 Task: Look for space in Quevedo, Ecuador from 5th June, 2023 to 16th June, 2023 for 2 adults in price range Rs.7000 to Rs.15000. Place can be entire place with 1  bedroom having 1 bed and 1 bathroom. Property type can be house, flat, guest house, hotel. Booking option can be shelf check-in. Required host language is English.
Action: Mouse moved to (505, 114)
Screenshot: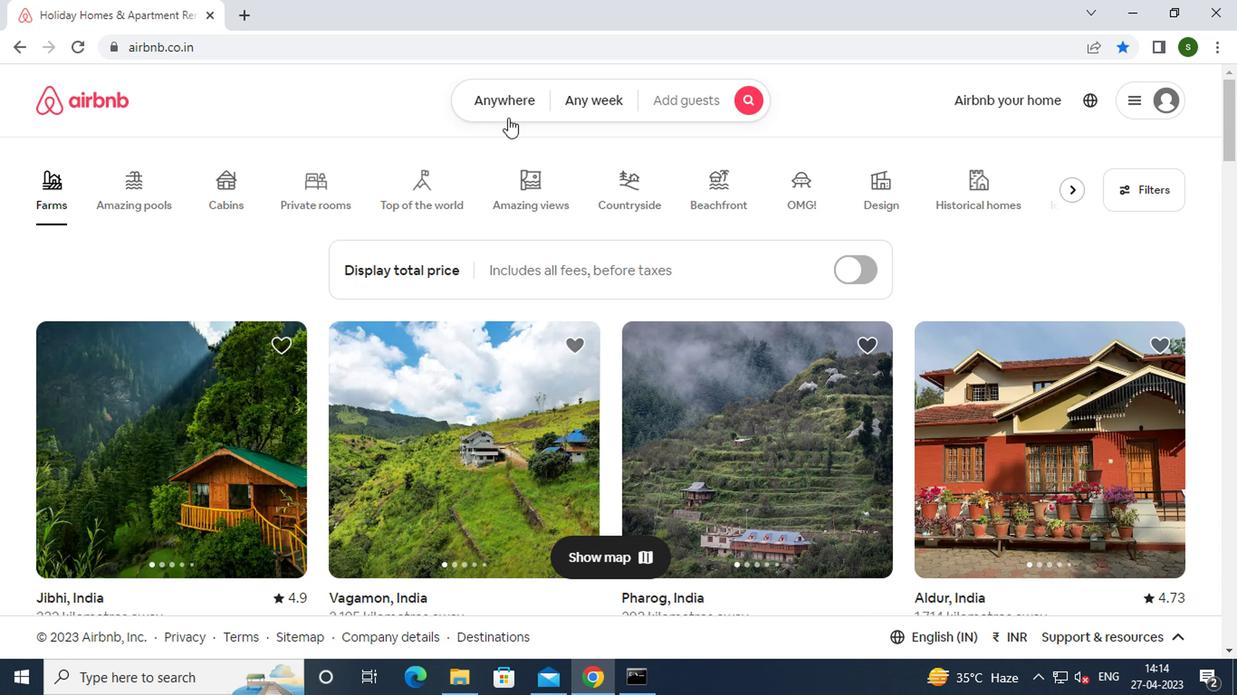 
Action: Mouse pressed left at (505, 114)
Screenshot: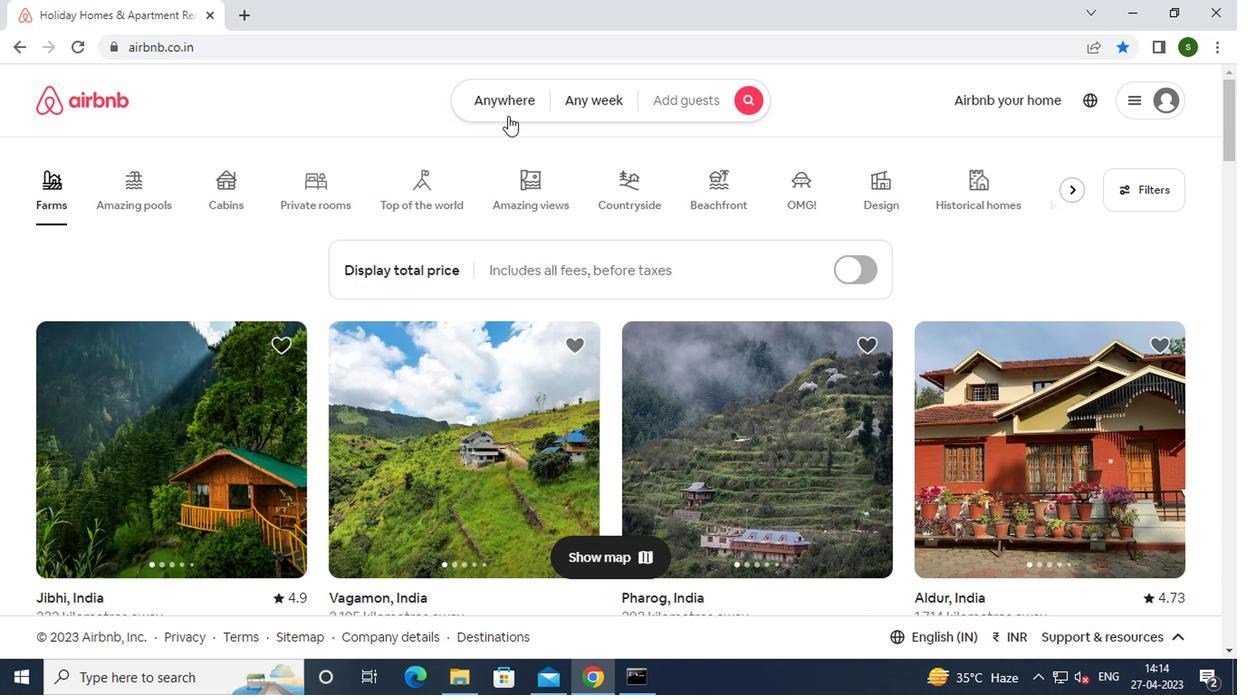 
Action: Mouse moved to (360, 181)
Screenshot: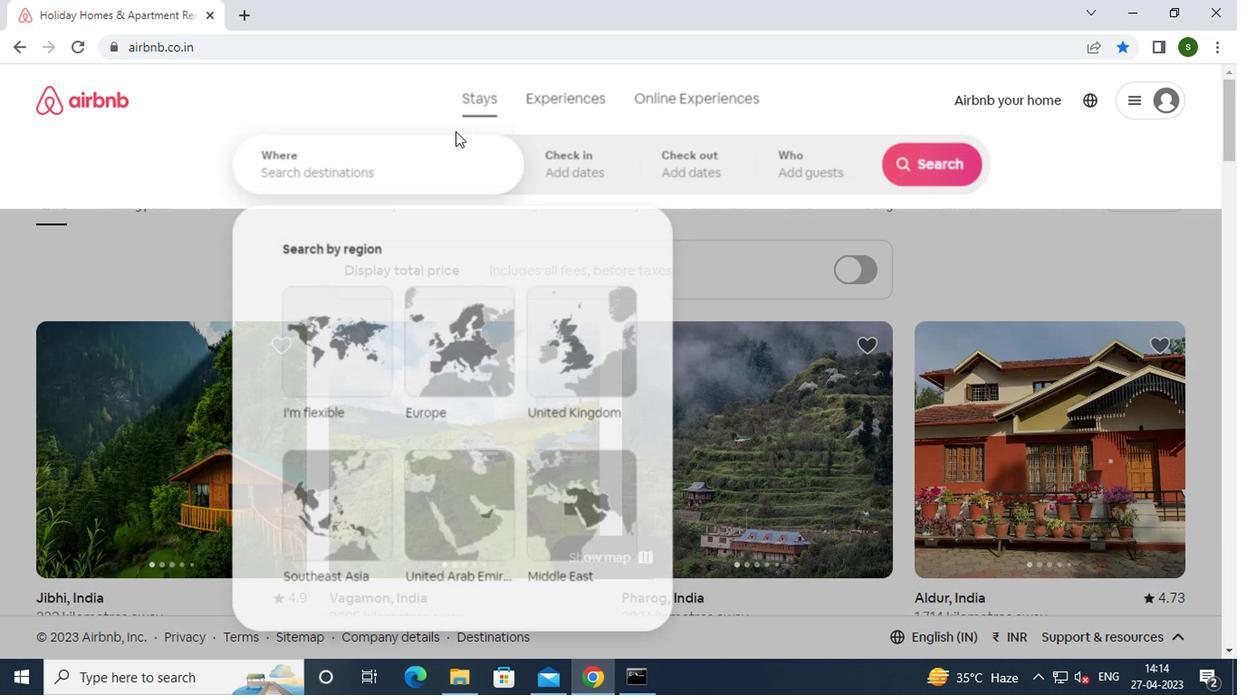 
Action: Mouse pressed left at (360, 181)
Screenshot: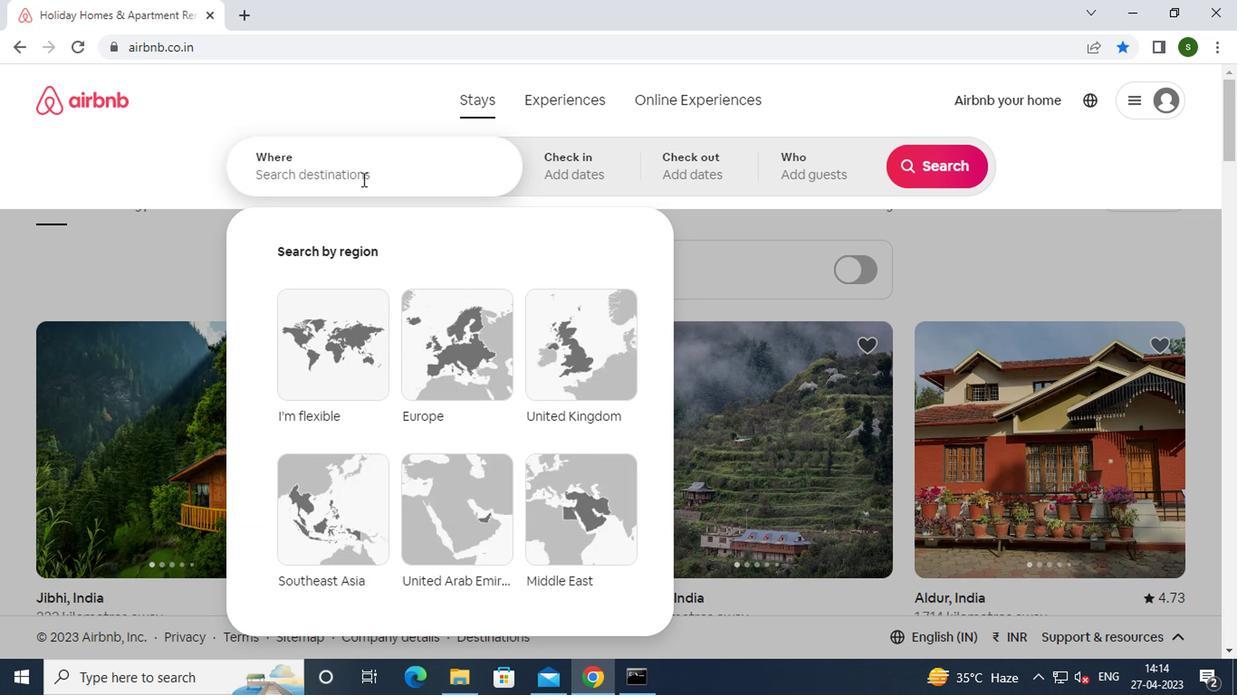 
Action: Key pressed q<Key.caps_lock>uevedo,<Key.space><Key.caps_lock>e<Key.caps_lock>cuador<Key.enter>
Screenshot: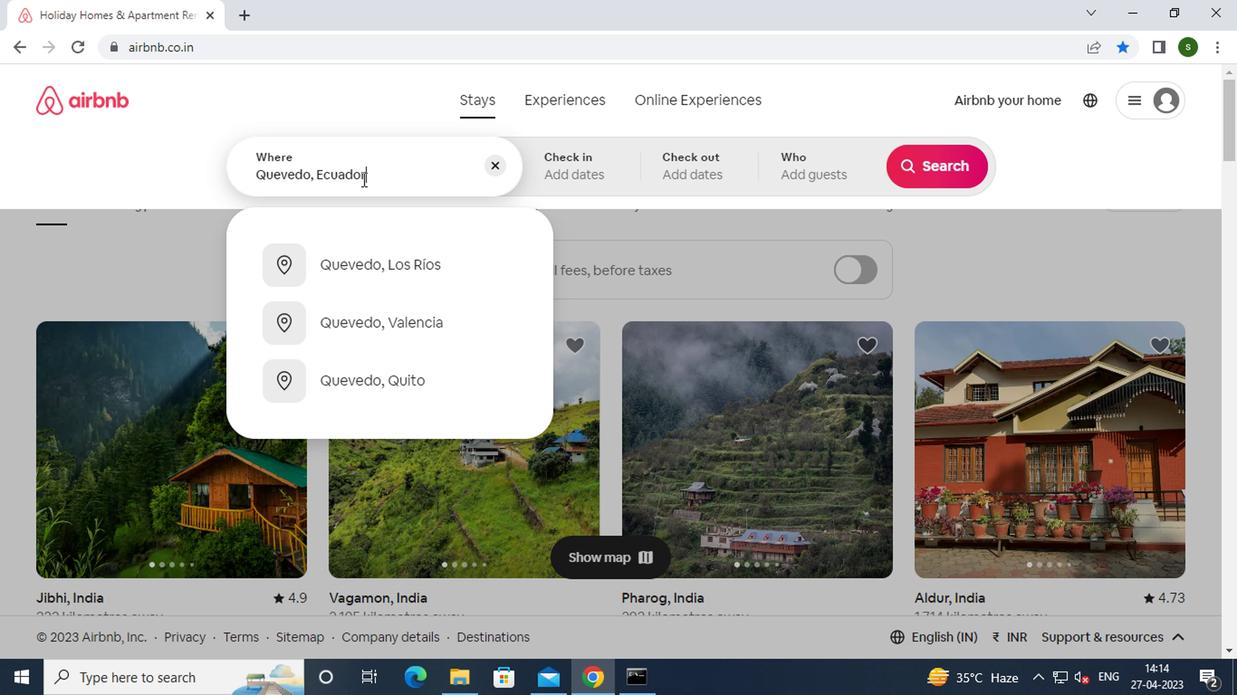 
Action: Mouse moved to (913, 319)
Screenshot: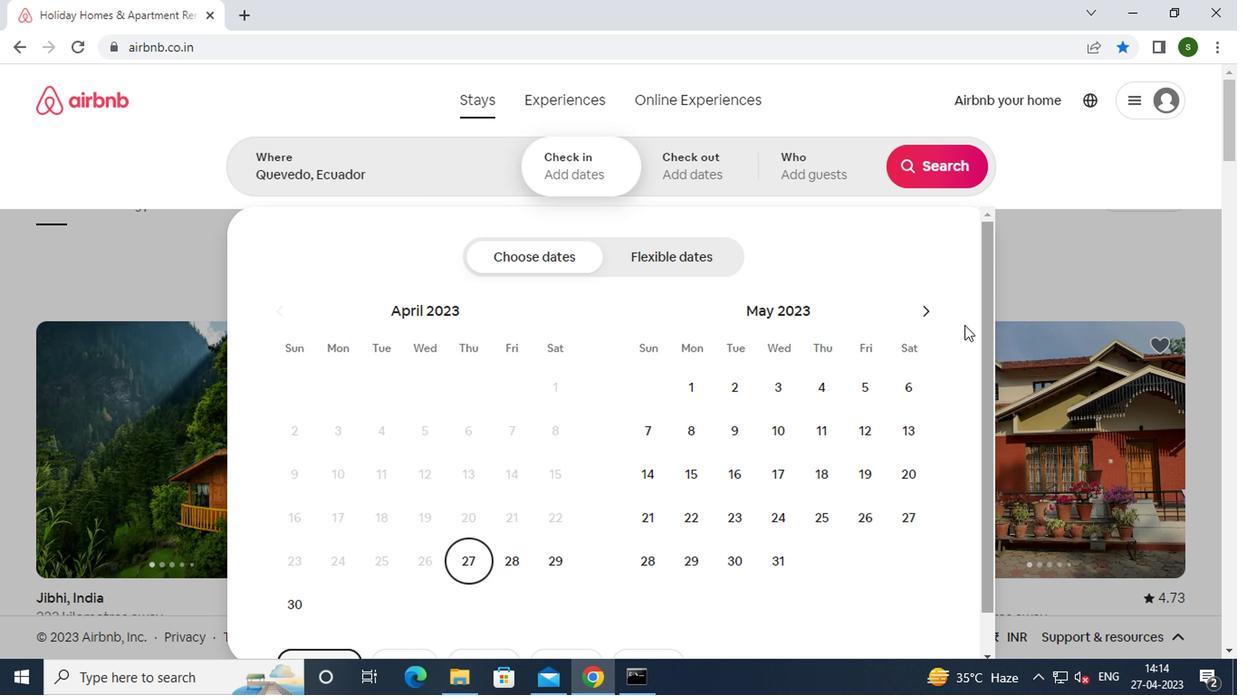 
Action: Mouse pressed left at (913, 319)
Screenshot: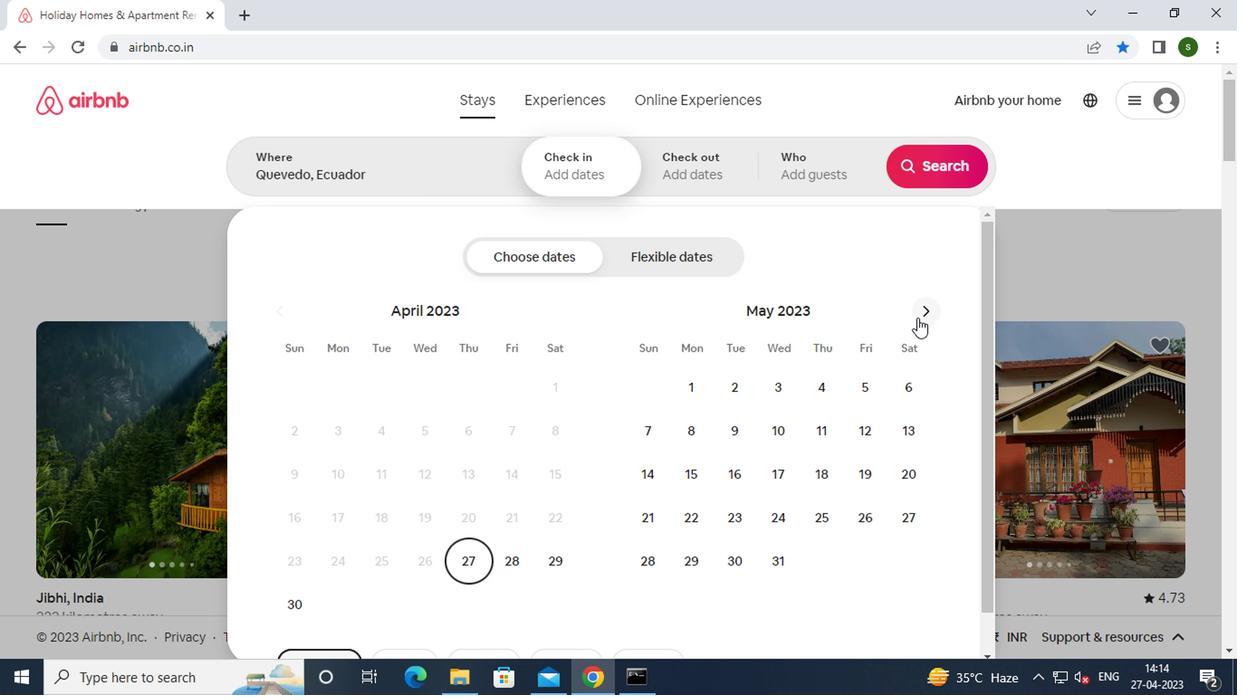 
Action: Mouse moved to (688, 433)
Screenshot: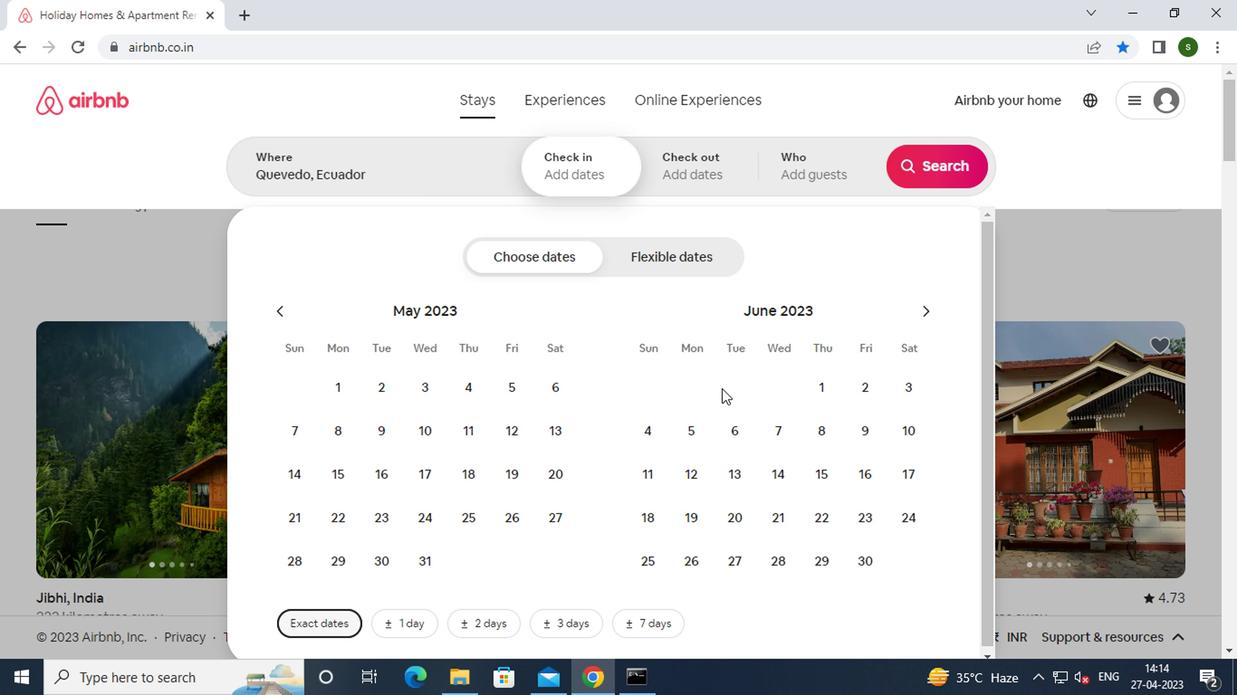 
Action: Mouse pressed left at (688, 433)
Screenshot: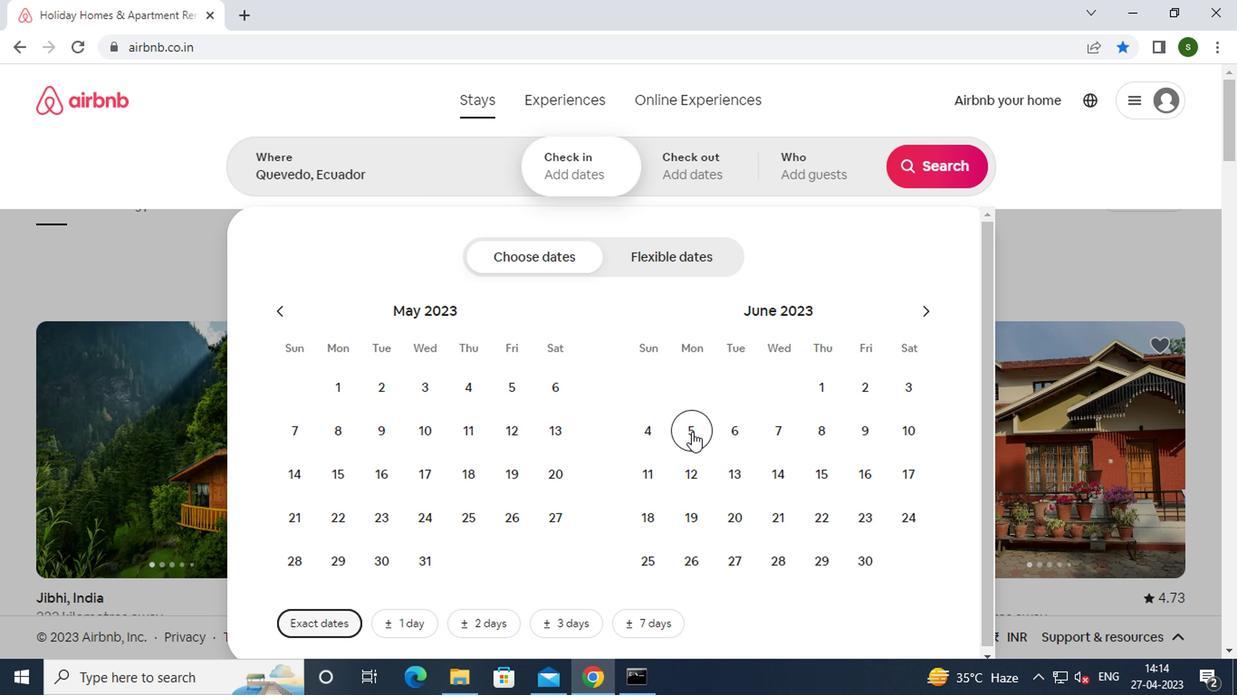 
Action: Mouse moved to (869, 474)
Screenshot: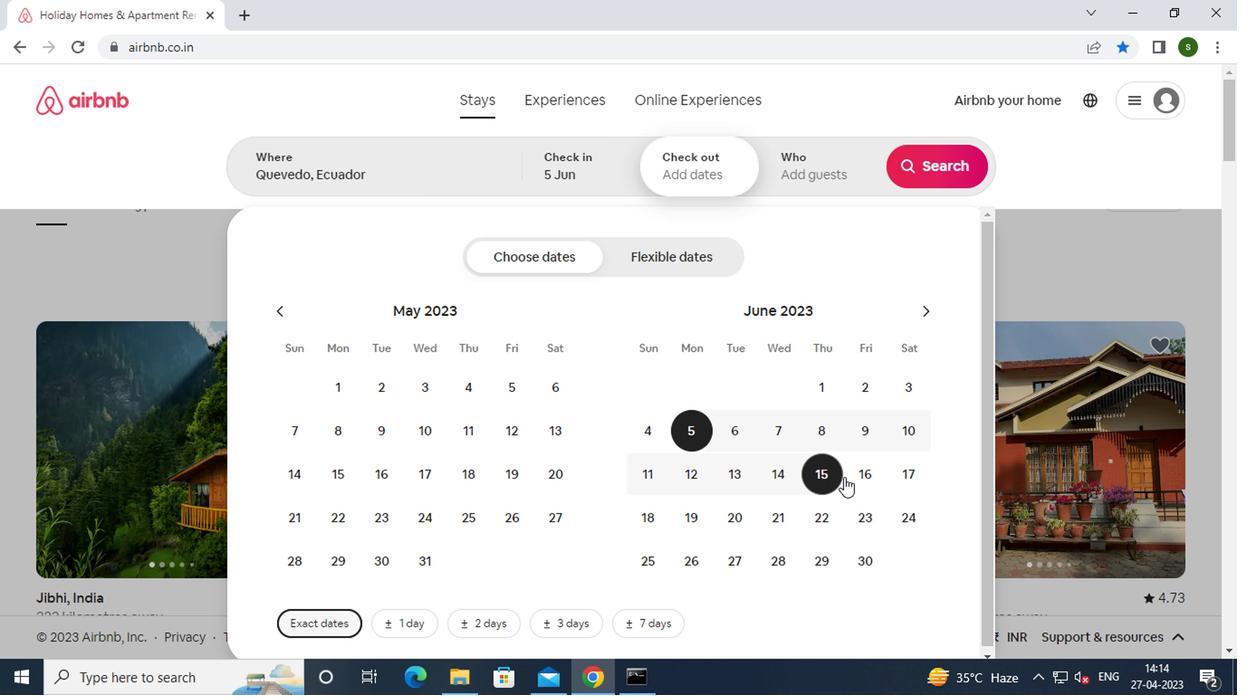 
Action: Mouse pressed left at (869, 474)
Screenshot: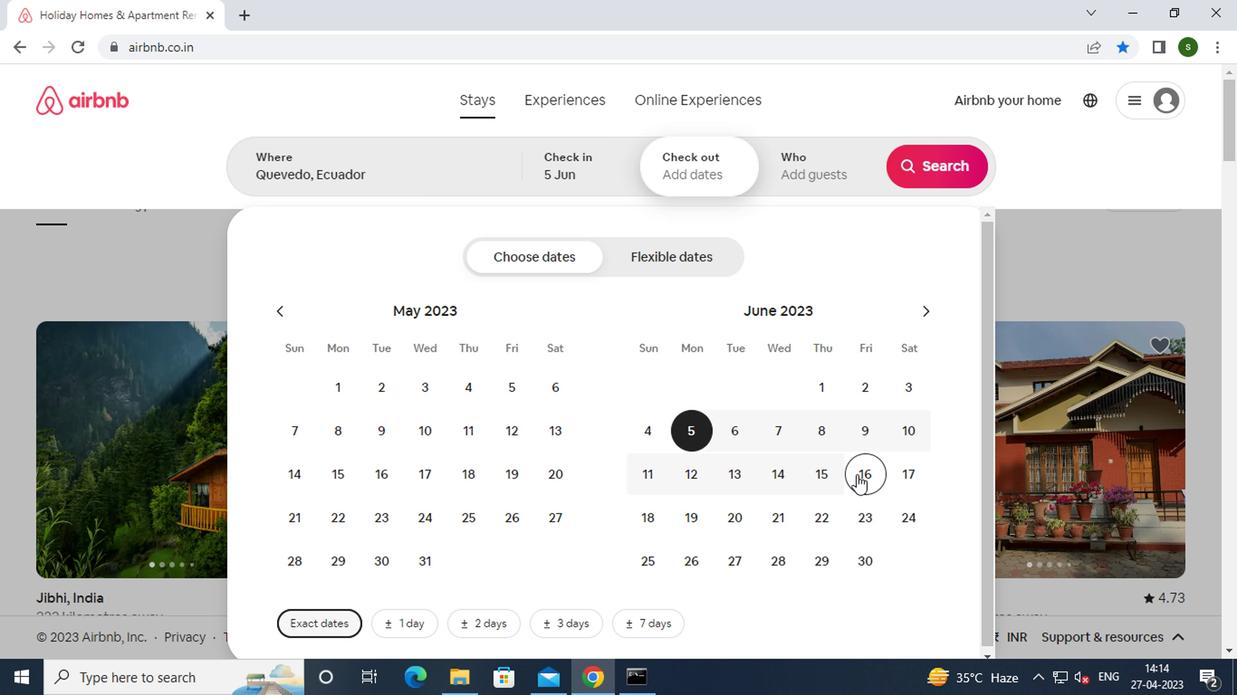 
Action: Mouse moved to (816, 170)
Screenshot: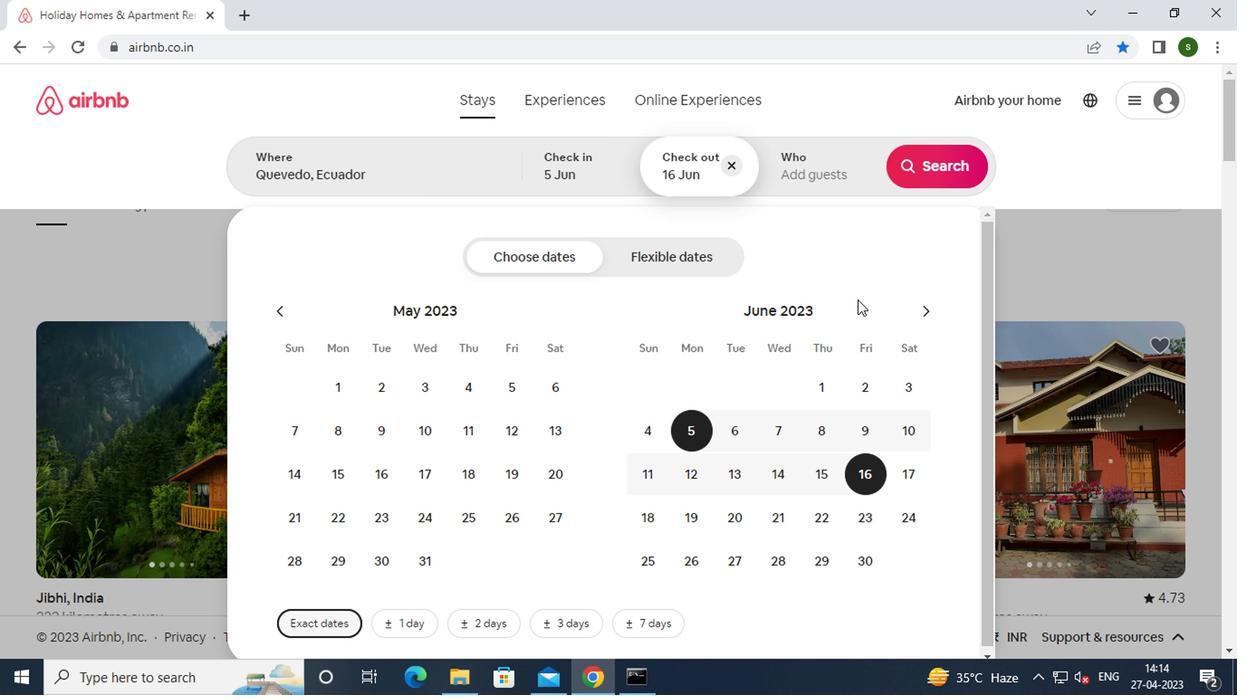
Action: Mouse pressed left at (816, 170)
Screenshot: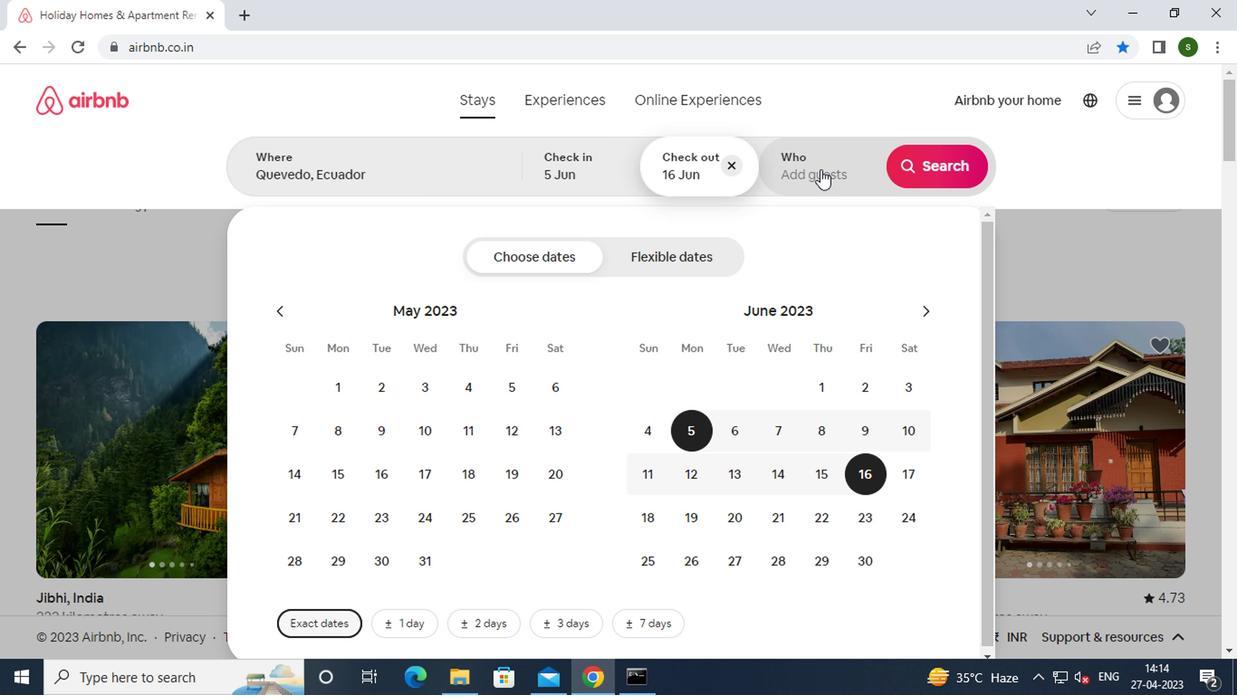 
Action: Mouse moved to (936, 261)
Screenshot: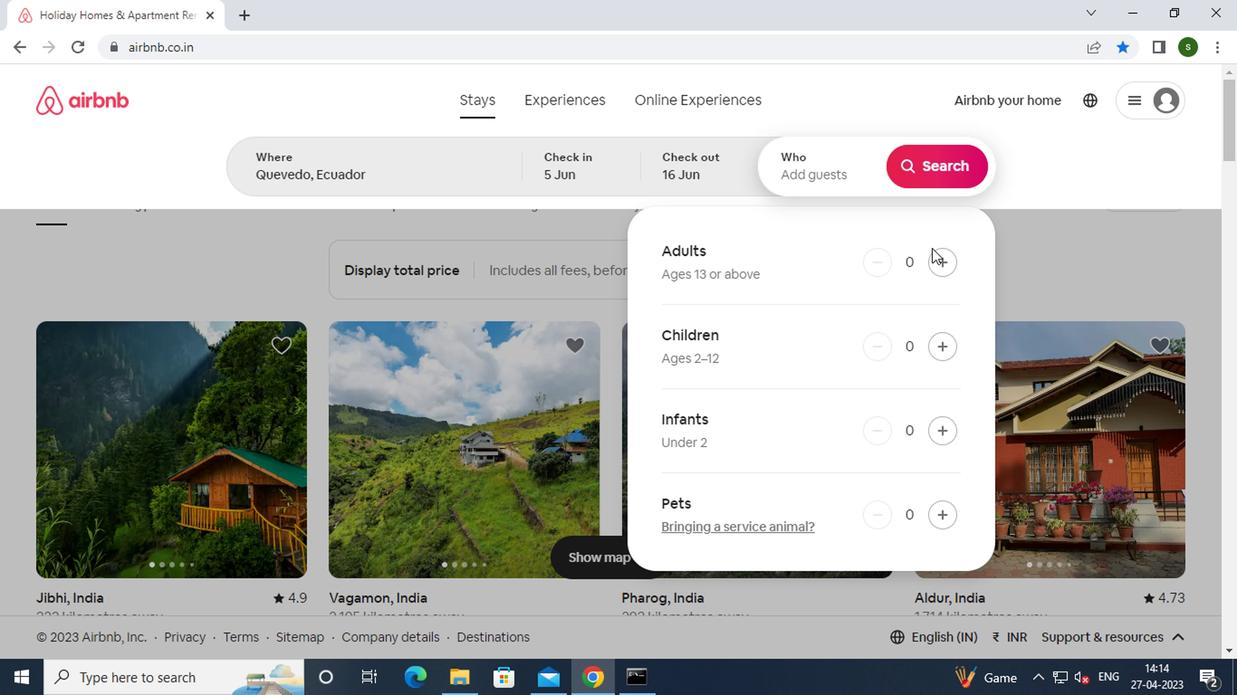 
Action: Mouse pressed left at (936, 261)
Screenshot: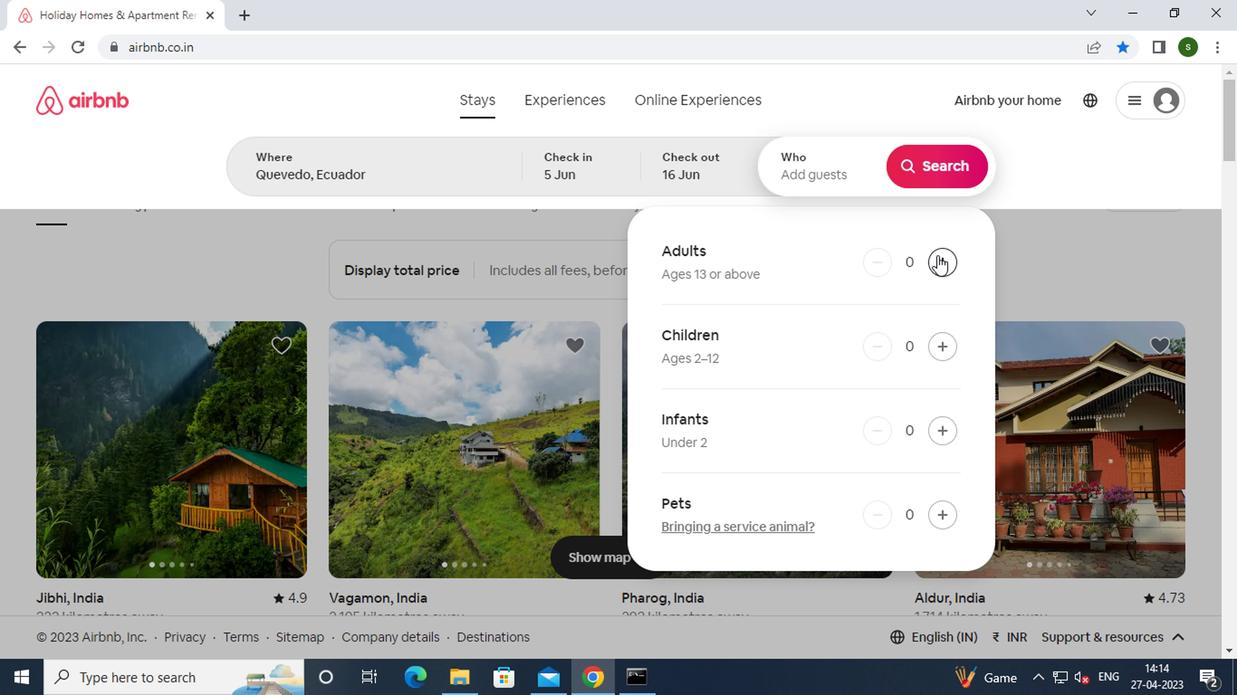 
Action: Mouse pressed left at (936, 261)
Screenshot: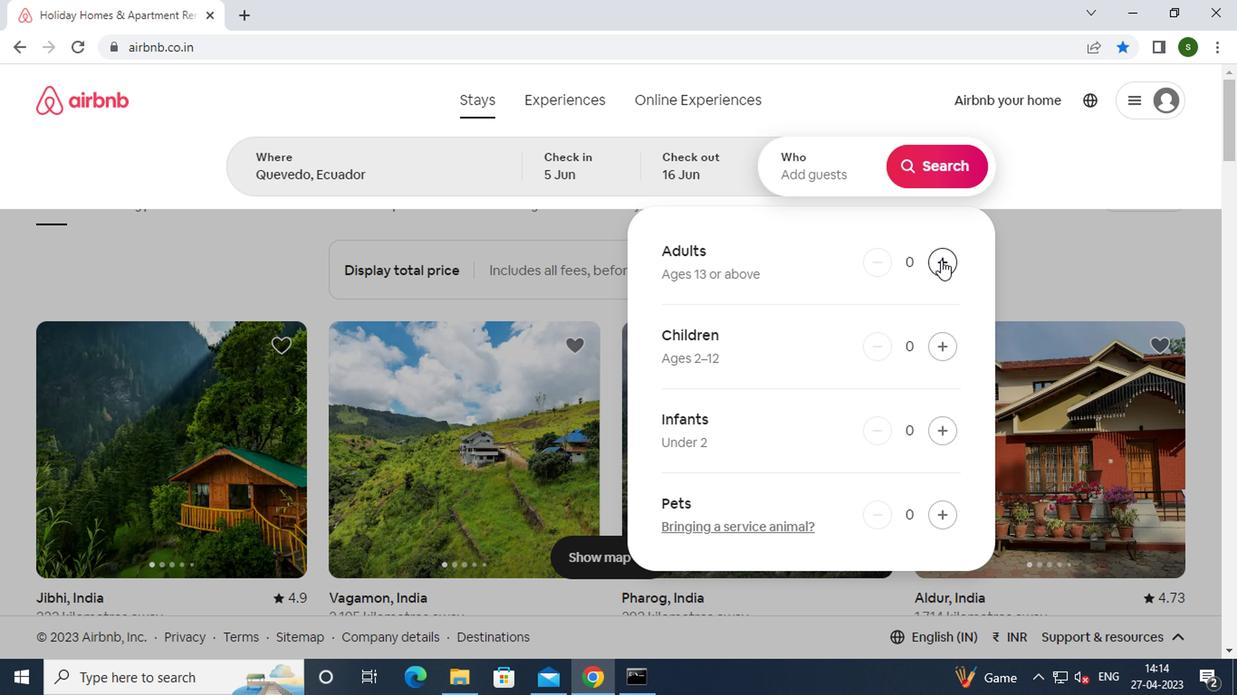
Action: Mouse moved to (931, 170)
Screenshot: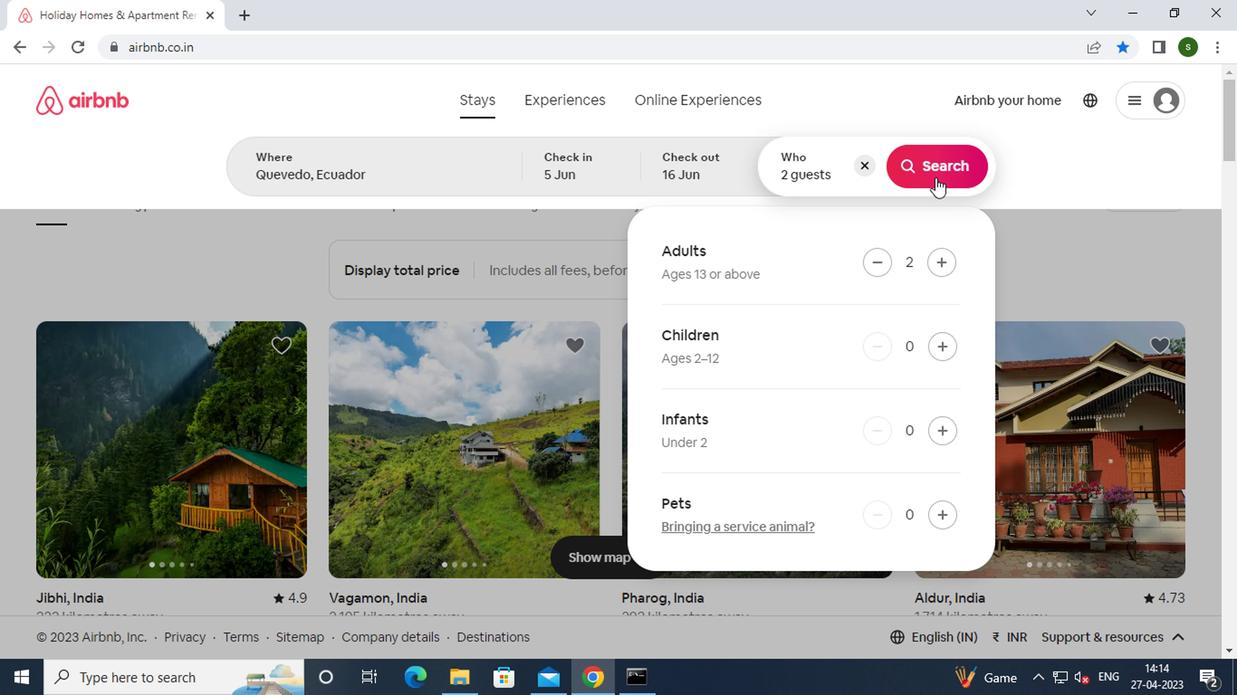 
Action: Mouse pressed left at (931, 170)
Screenshot: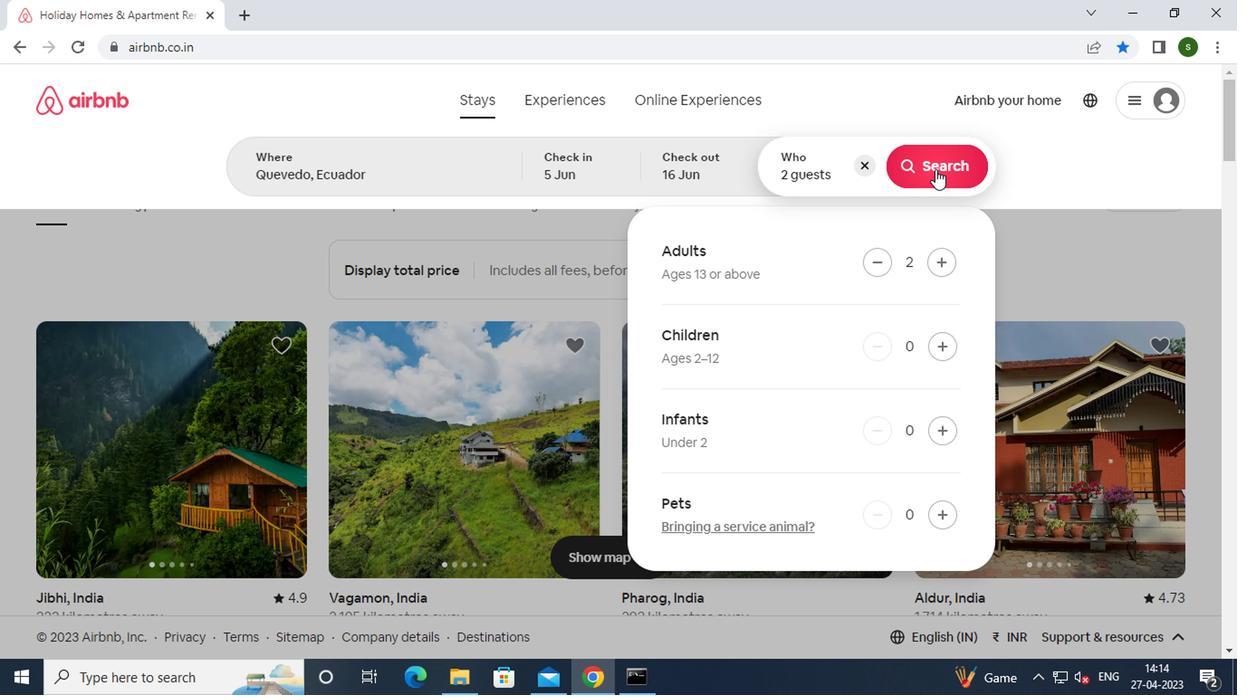 
Action: Mouse moved to (1137, 170)
Screenshot: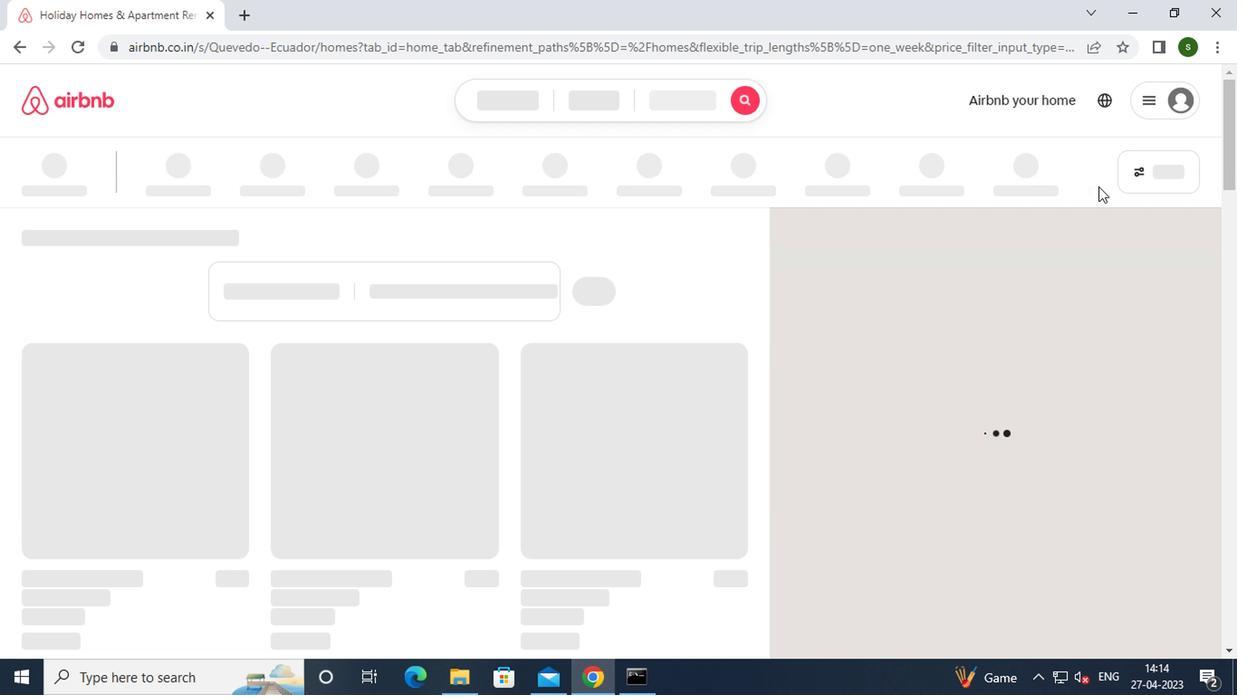 
Action: Mouse pressed left at (1137, 170)
Screenshot: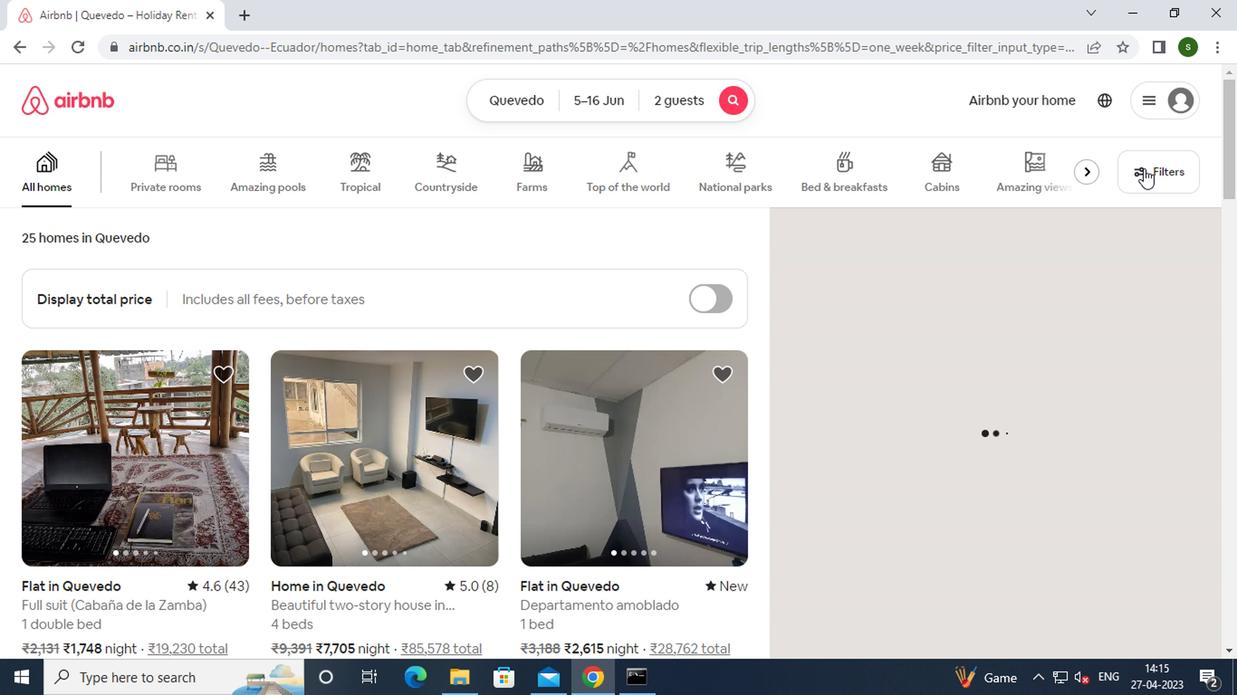 
Action: Mouse moved to (526, 402)
Screenshot: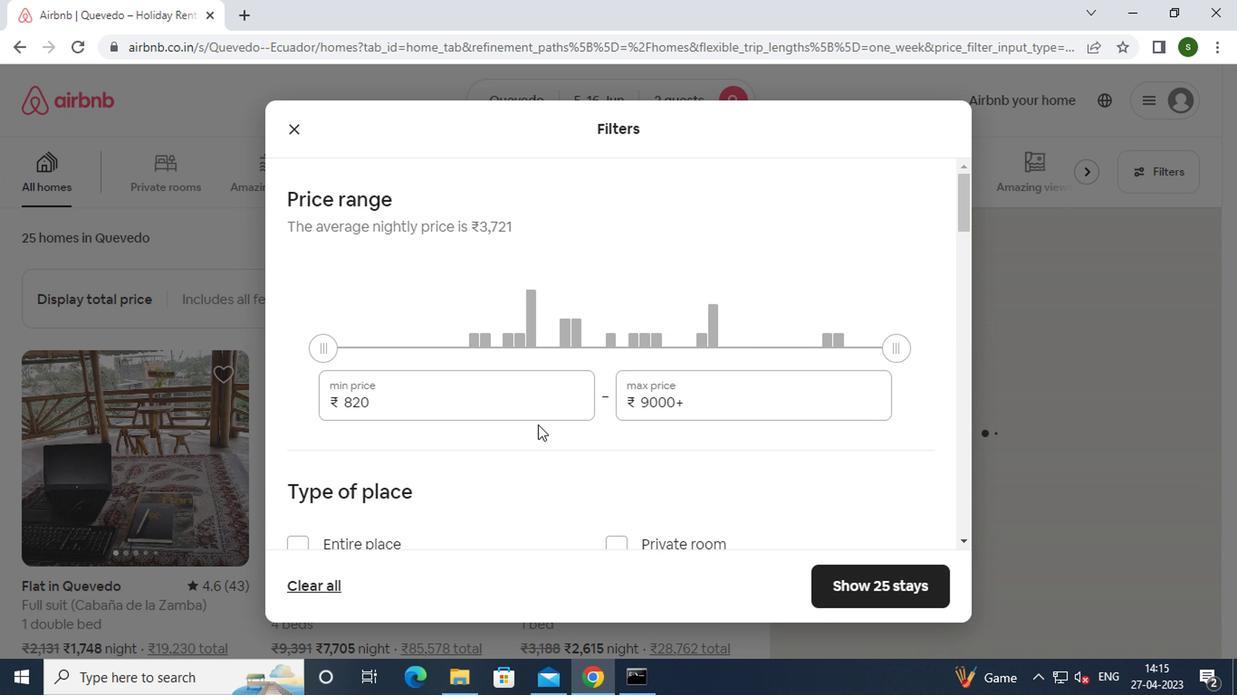 
Action: Mouse pressed left at (526, 402)
Screenshot: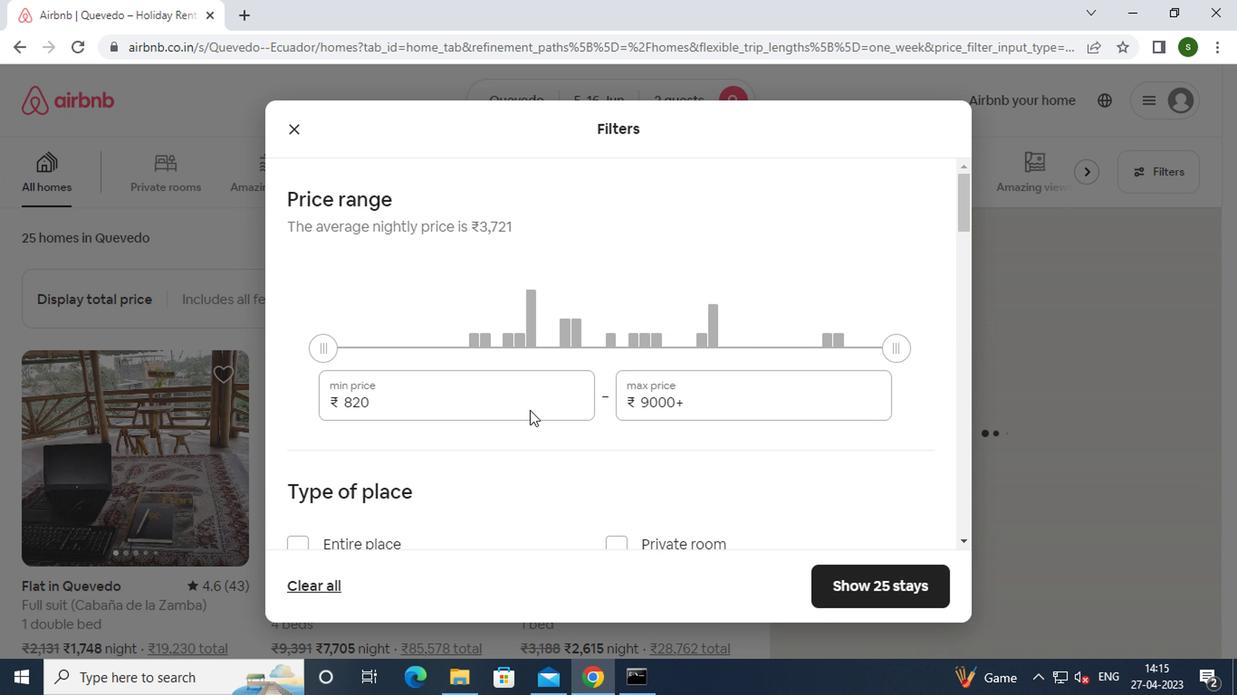 
Action: Key pressed <Key.backspace><Key.backspace><Key.backspace><Key.backspace>7000
Screenshot: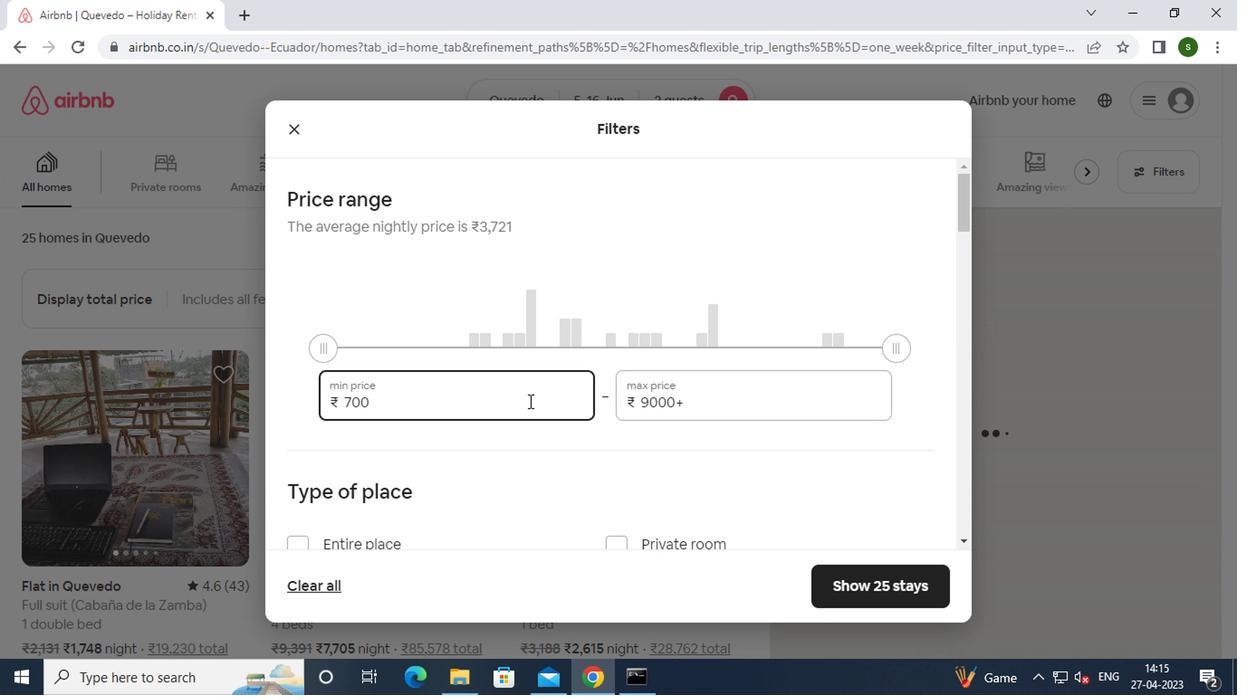 
Action: Mouse moved to (689, 400)
Screenshot: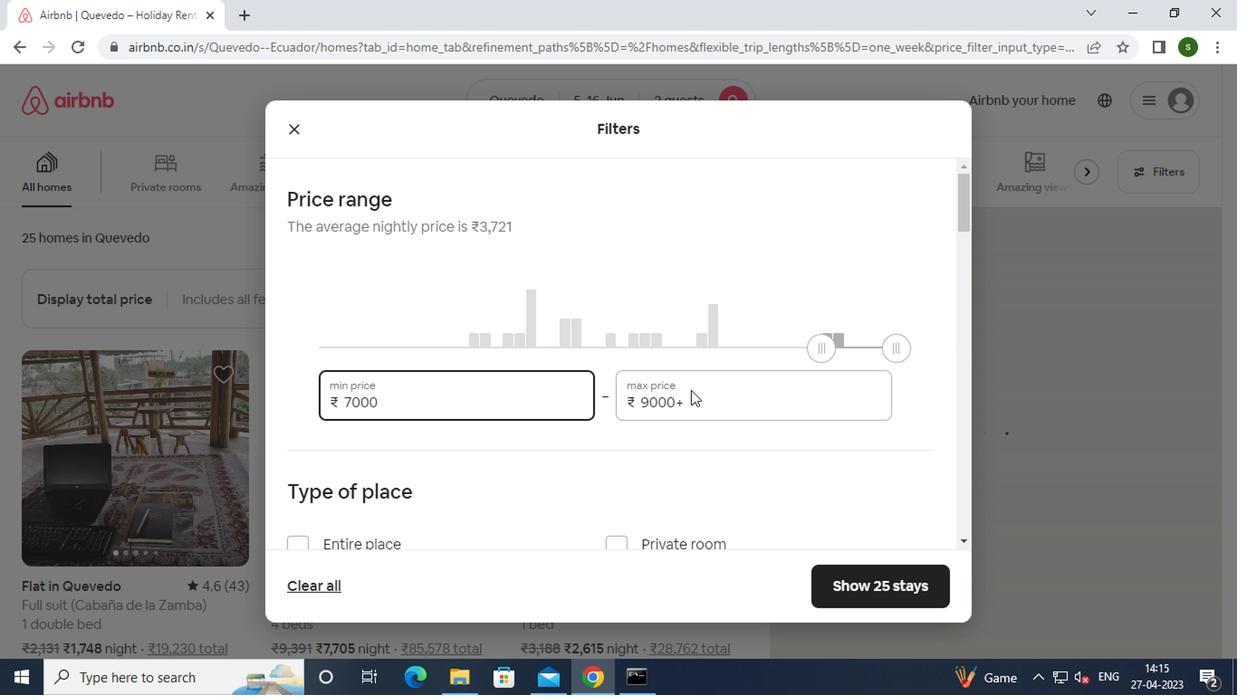 
Action: Mouse pressed left at (689, 400)
Screenshot: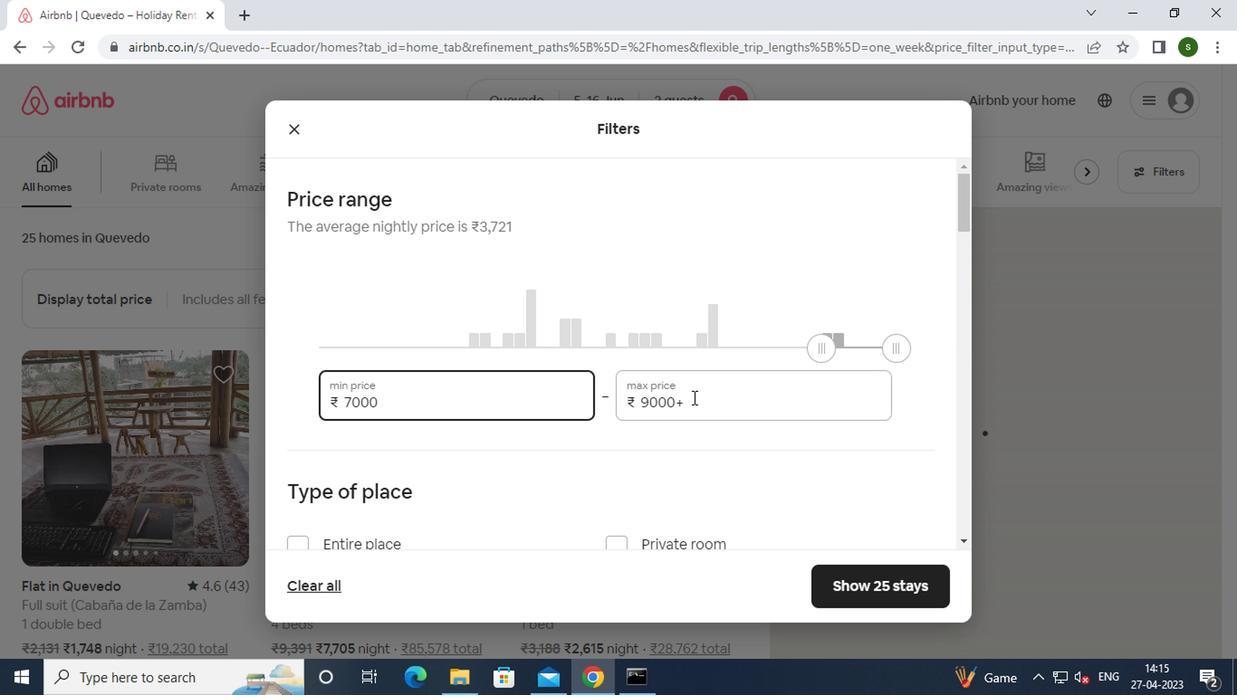 
Action: Key pressed <Key.backspace><Key.backspace><Key.backspace><Key.backspace><Key.backspace><Key.backspace><Key.backspace><Key.backspace><Key.backspace><Key.backspace>15000
Screenshot: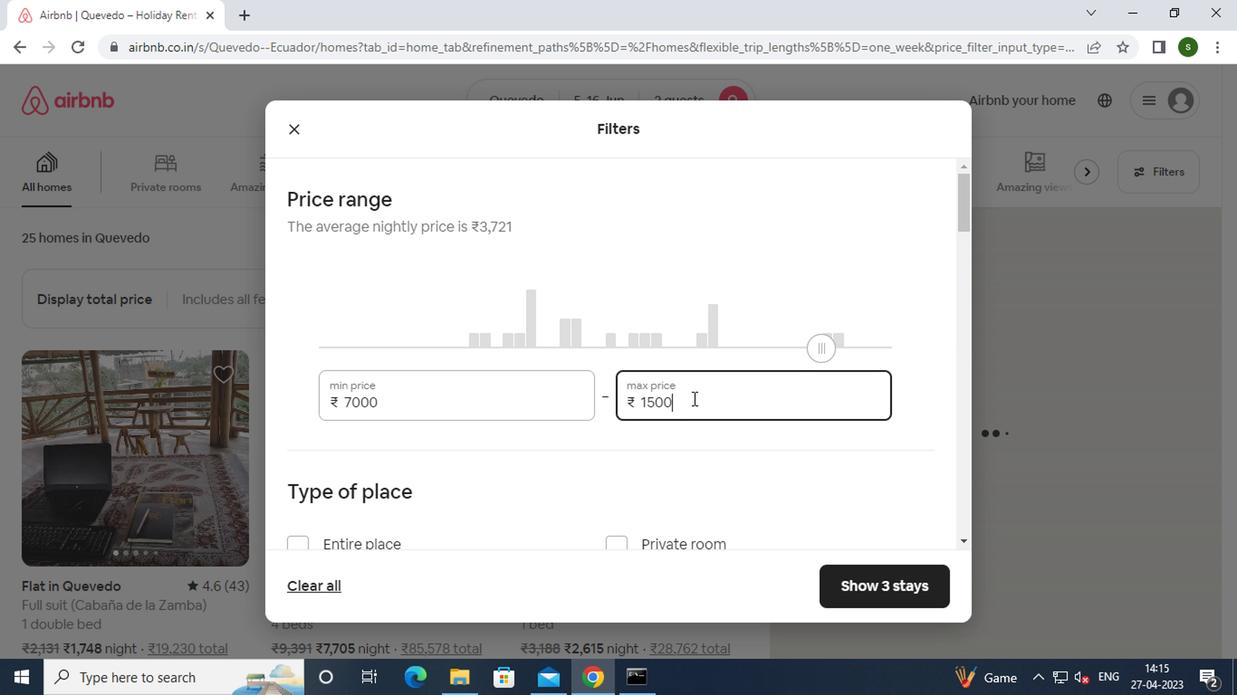 
Action: Mouse moved to (458, 481)
Screenshot: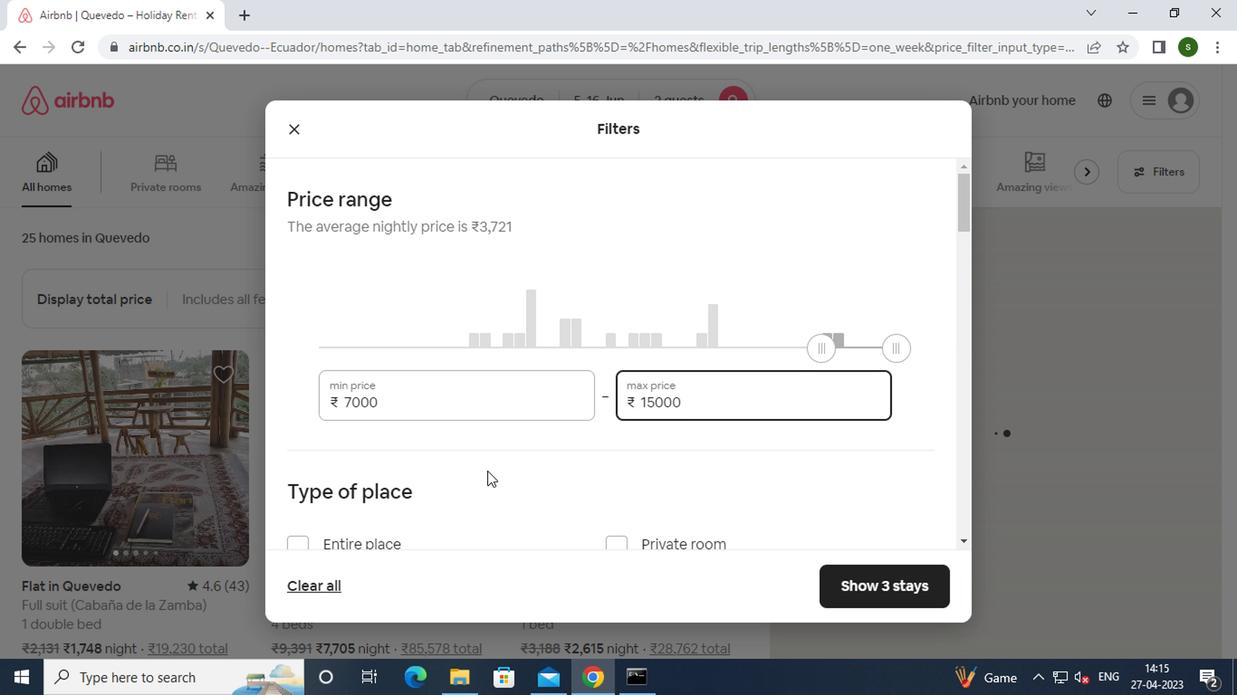 
Action: Mouse scrolled (458, 481) with delta (0, 0)
Screenshot: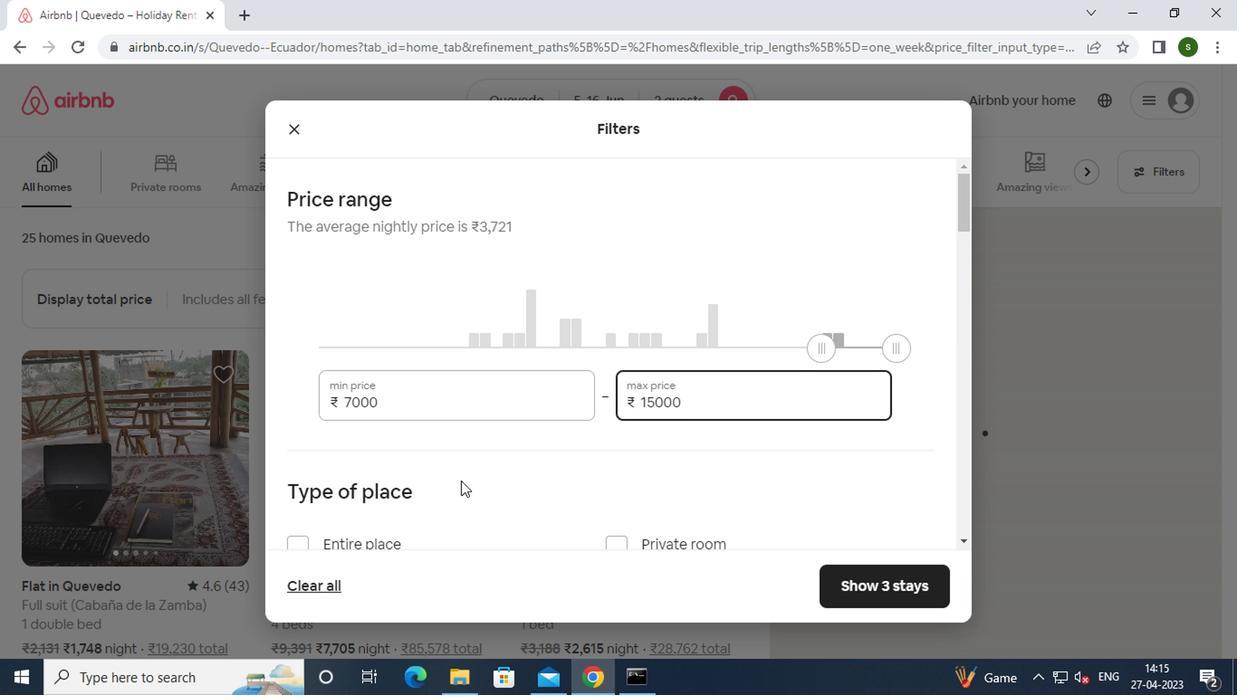 
Action: Mouse moved to (357, 468)
Screenshot: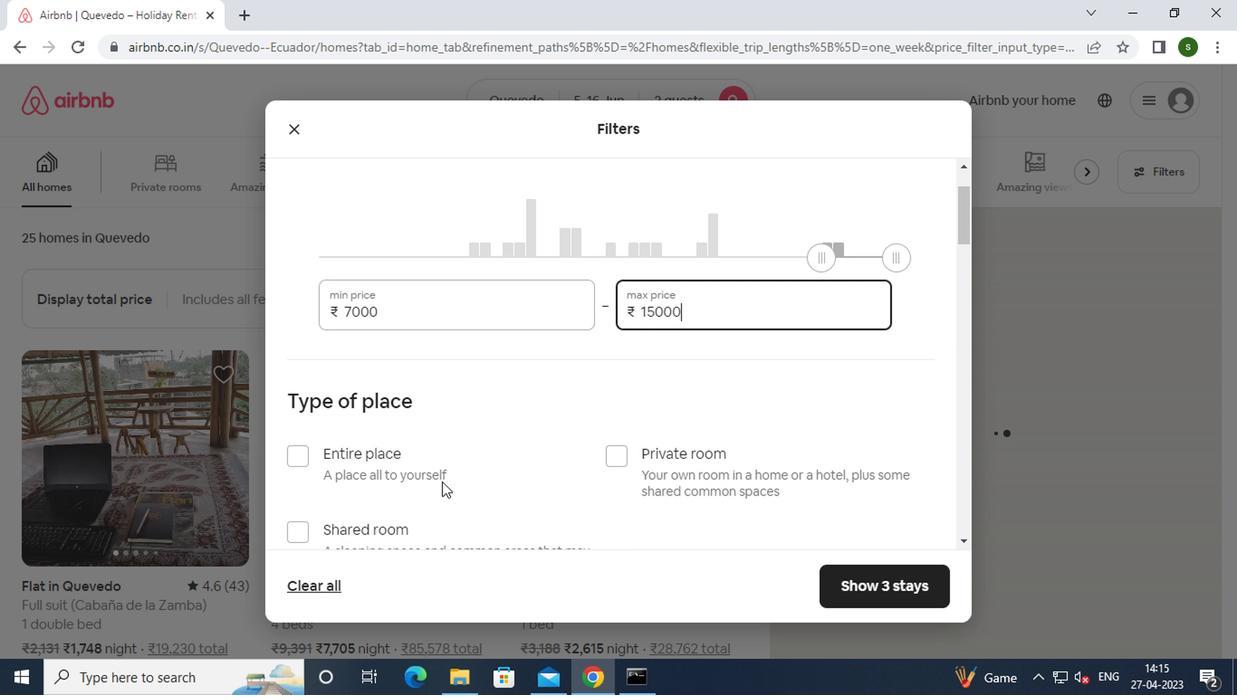 
Action: Mouse pressed left at (357, 468)
Screenshot: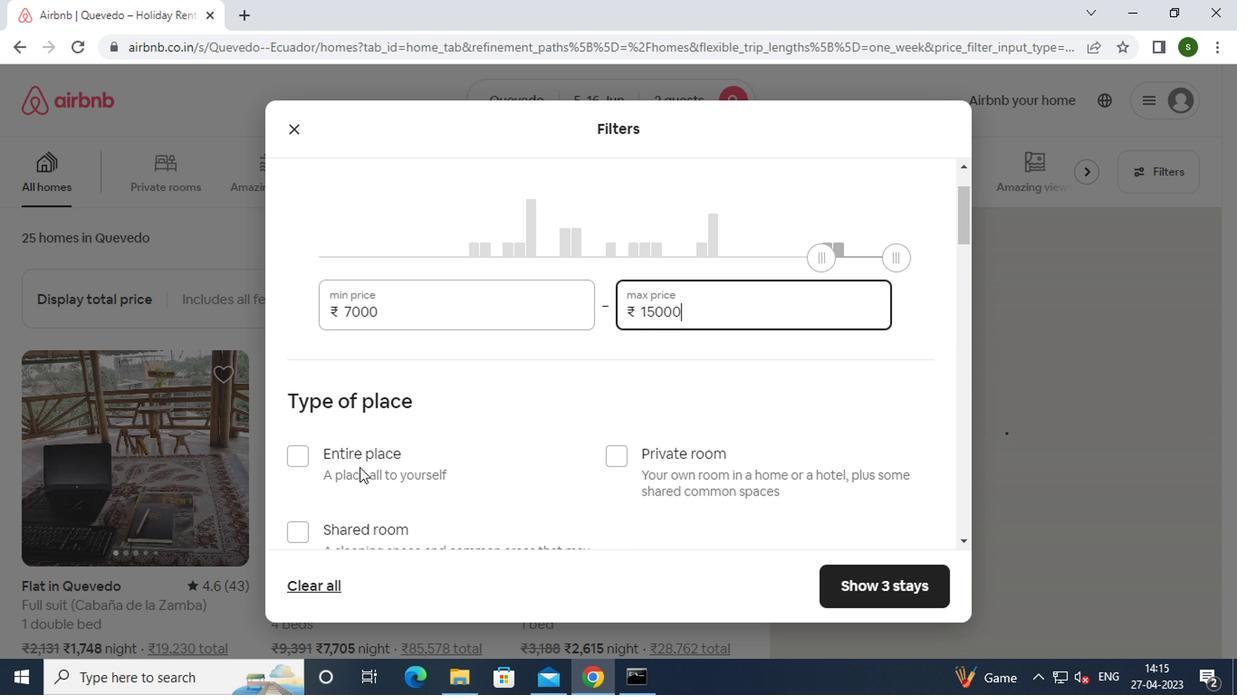 
Action: Mouse scrolled (357, 467) with delta (0, 0)
Screenshot: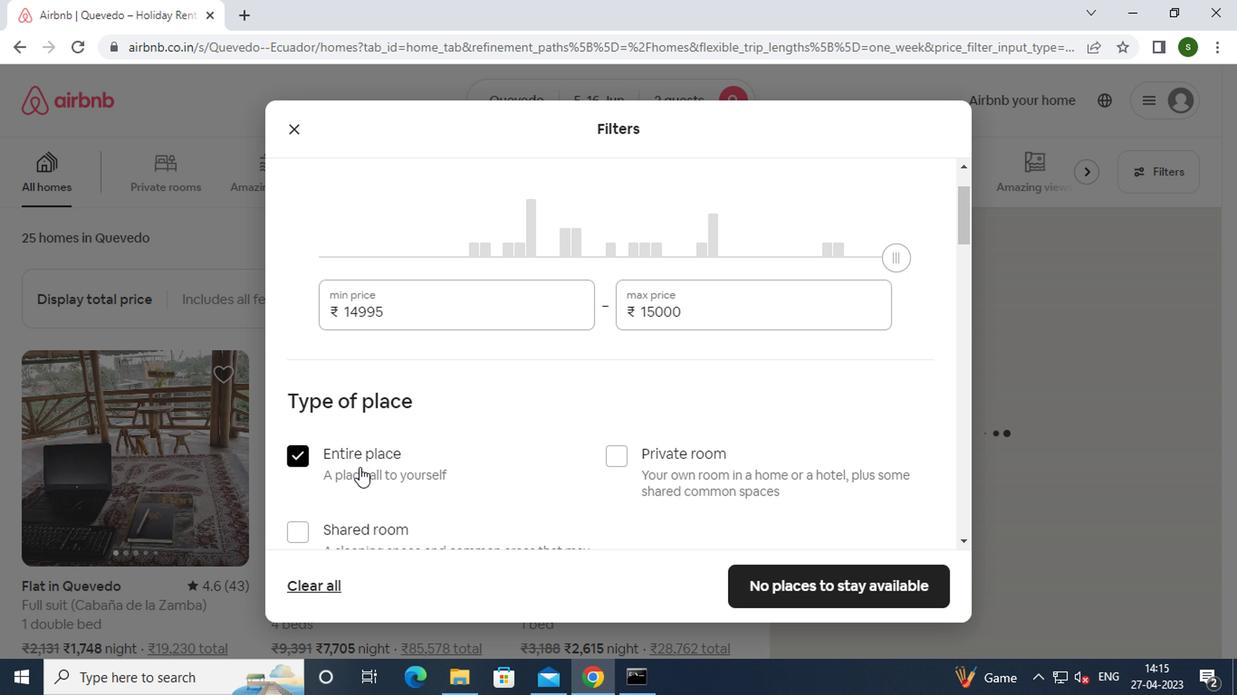 
Action: Mouse scrolled (357, 467) with delta (0, 0)
Screenshot: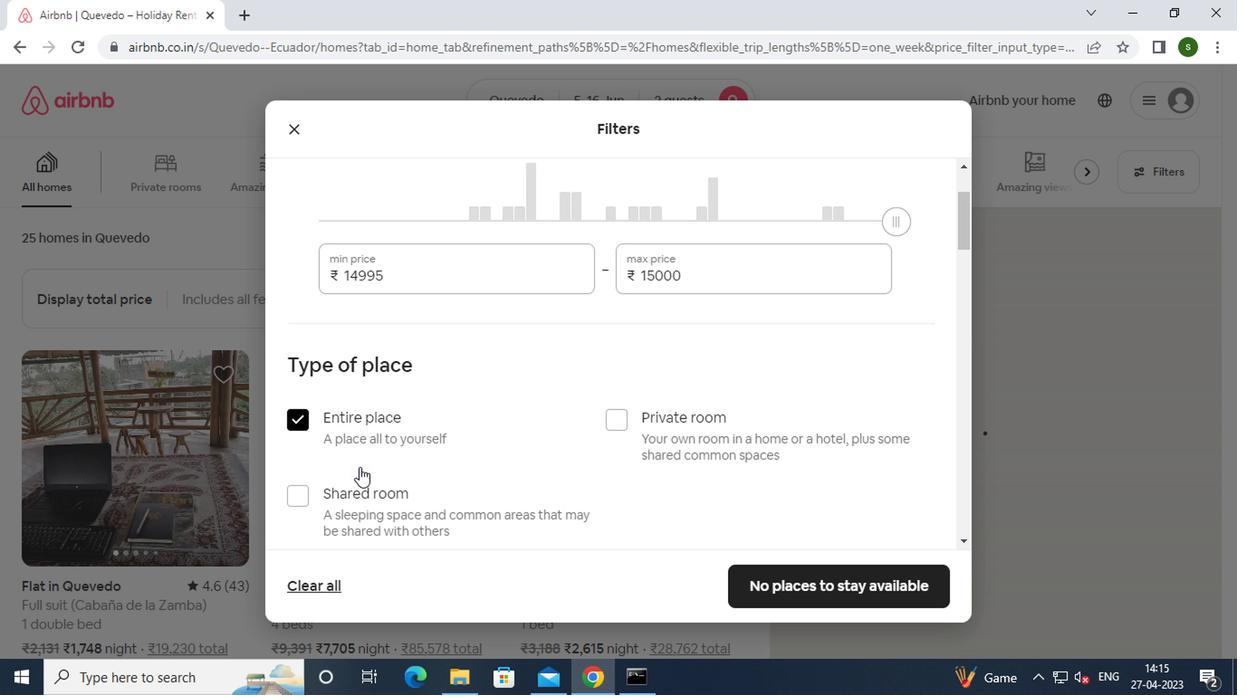 
Action: Mouse scrolled (357, 467) with delta (0, 0)
Screenshot: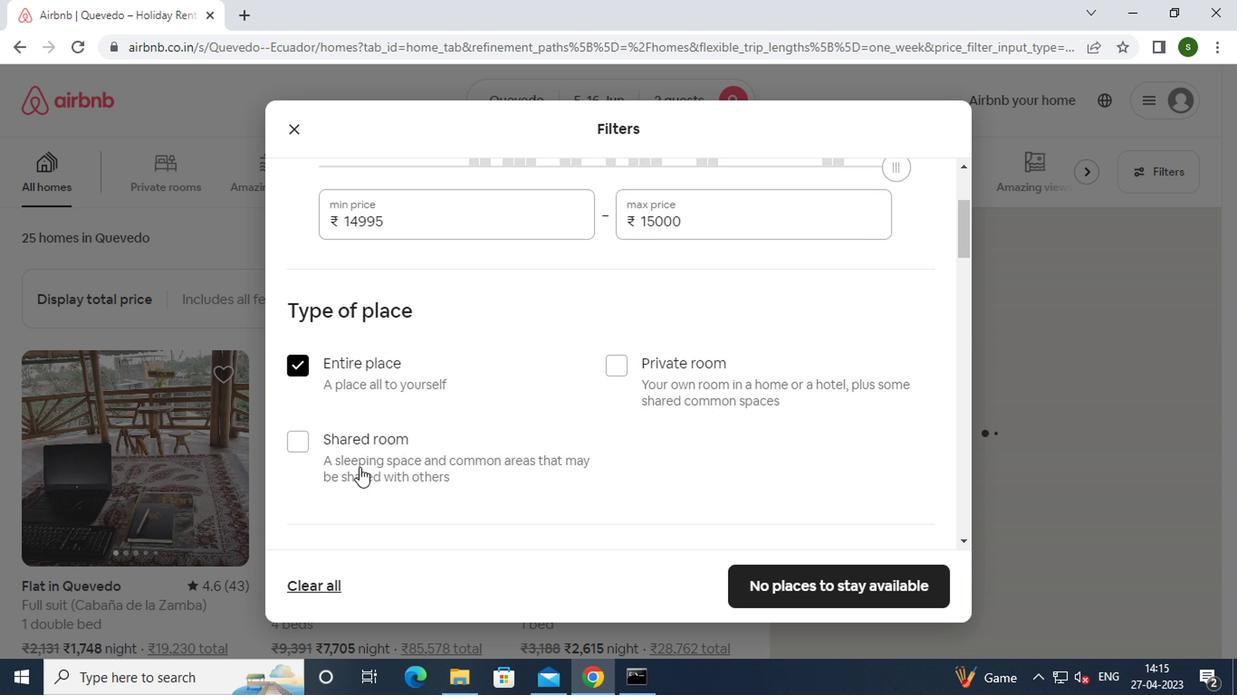 
Action: Mouse scrolled (357, 467) with delta (0, 0)
Screenshot: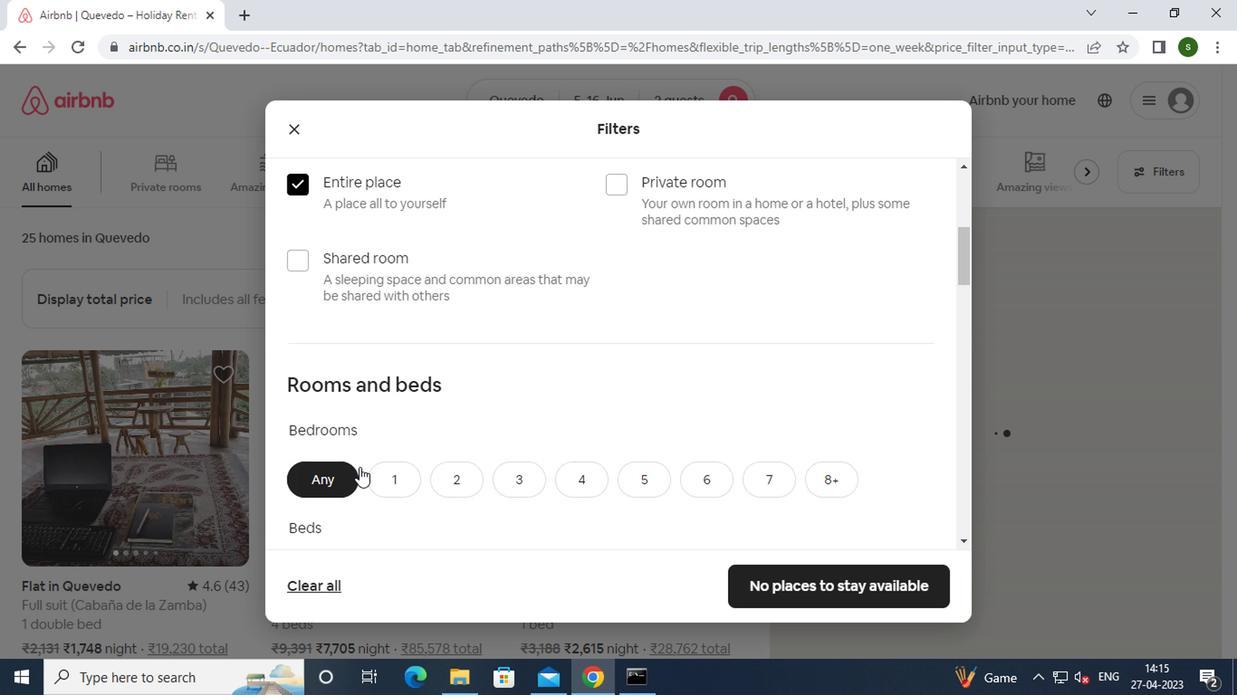 
Action: Mouse scrolled (357, 467) with delta (0, 0)
Screenshot: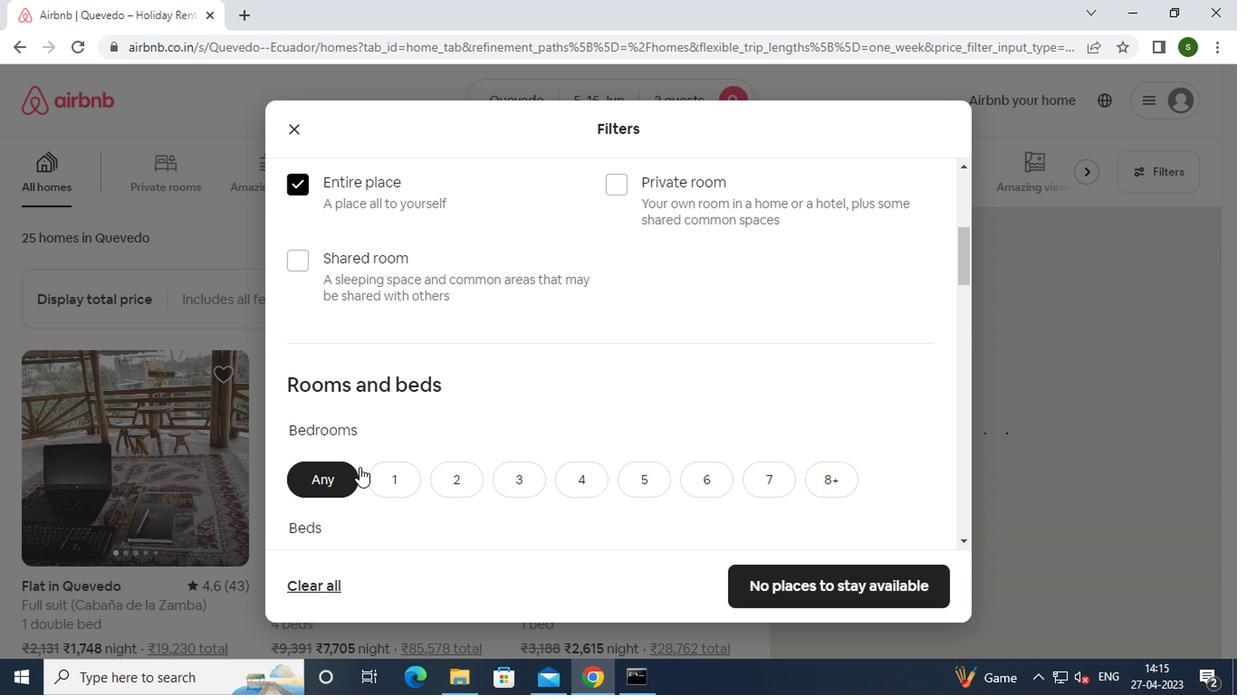 
Action: Mouse scrolled (357, 467) with delta (0, 0)
Screenshot: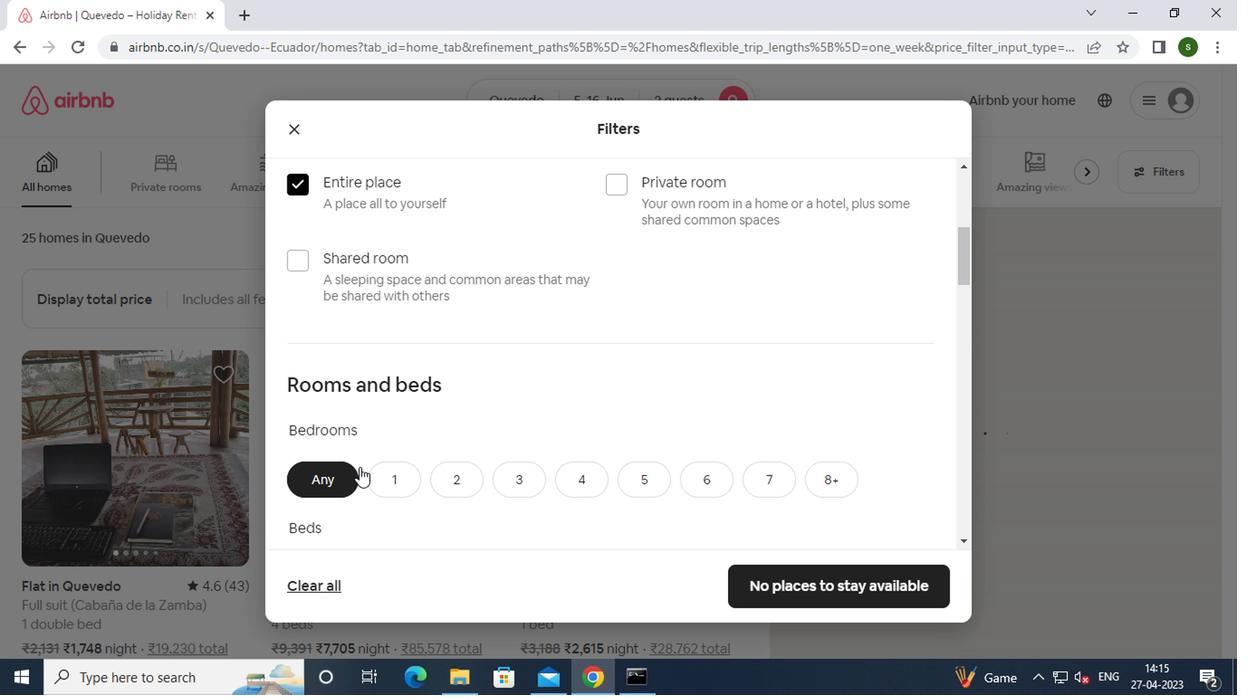 
Action: Mouse moved to (394, 215)
Screenshot: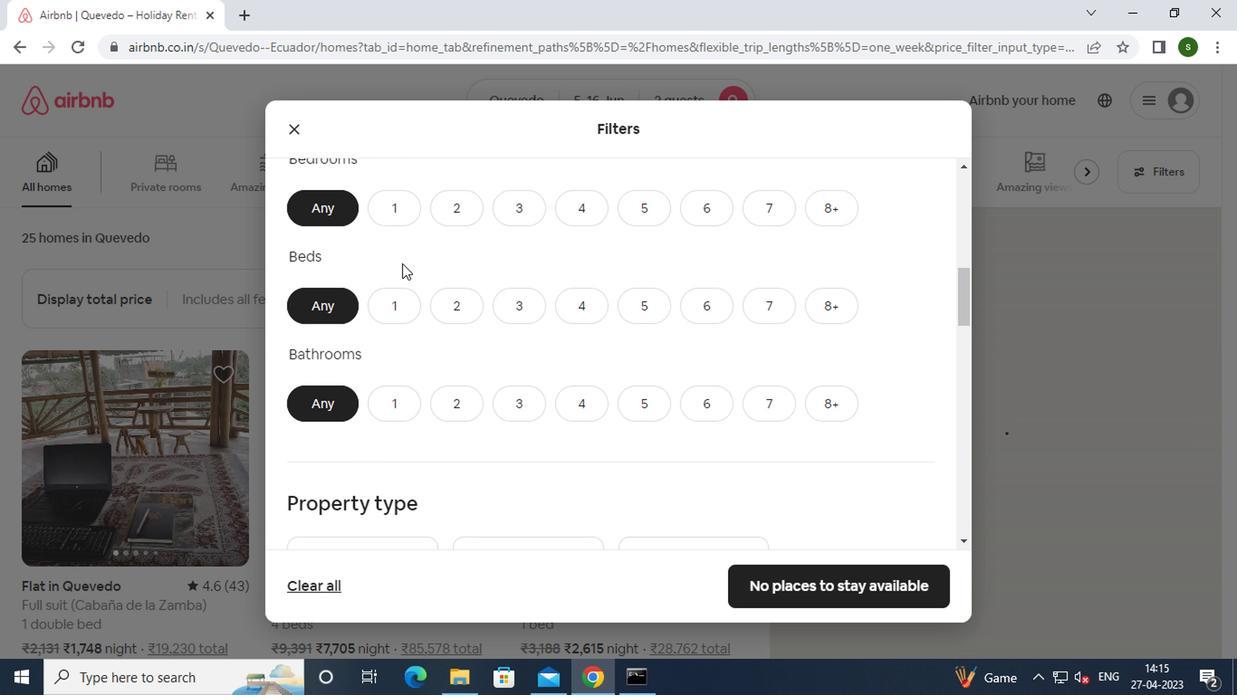 
Action: Mouse pressed left at (394, 215)
Screenshot: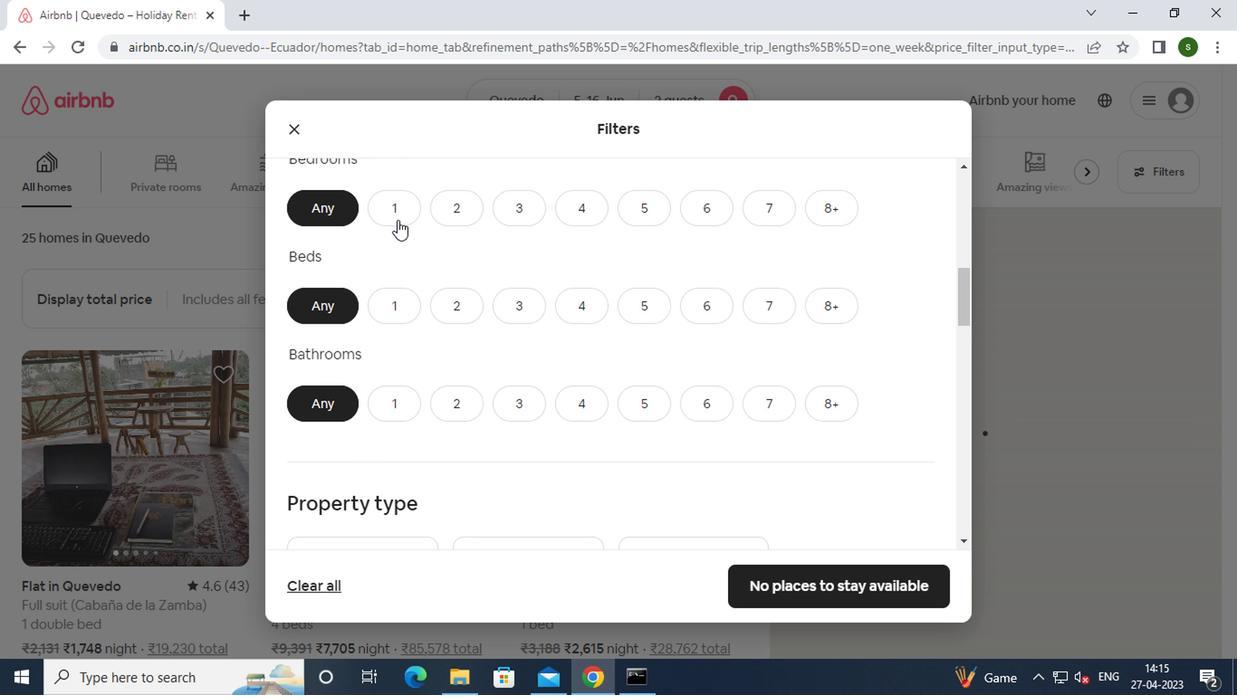 
Action: Mouse moved to (395, 308)
Screenshot: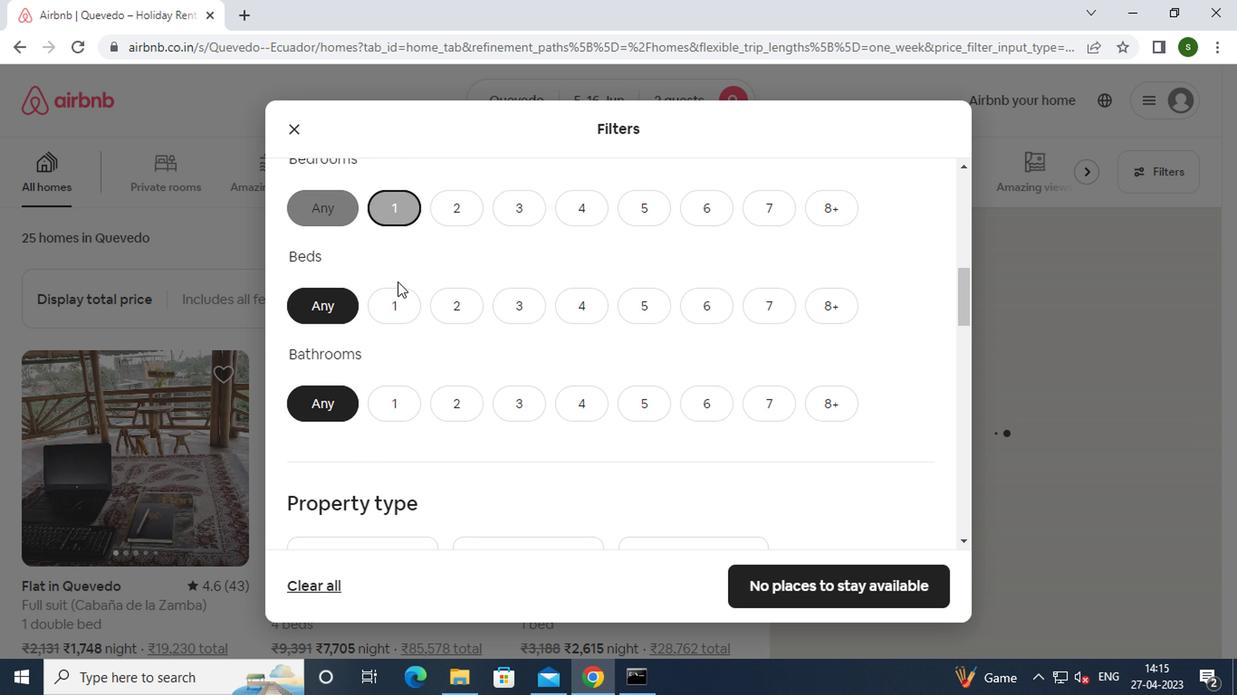 
Action: Mouse pressed left at (395, 308)
Screenshot: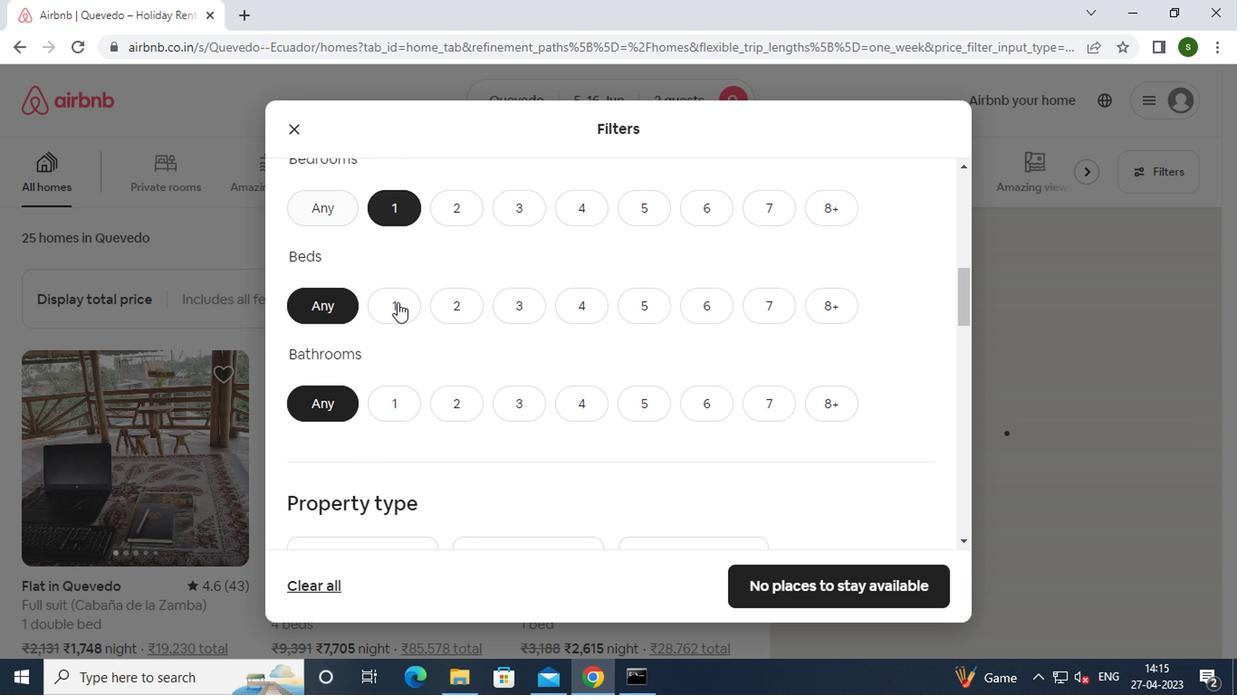 
Action: Mouse moved to (404, 407)
Screenshot: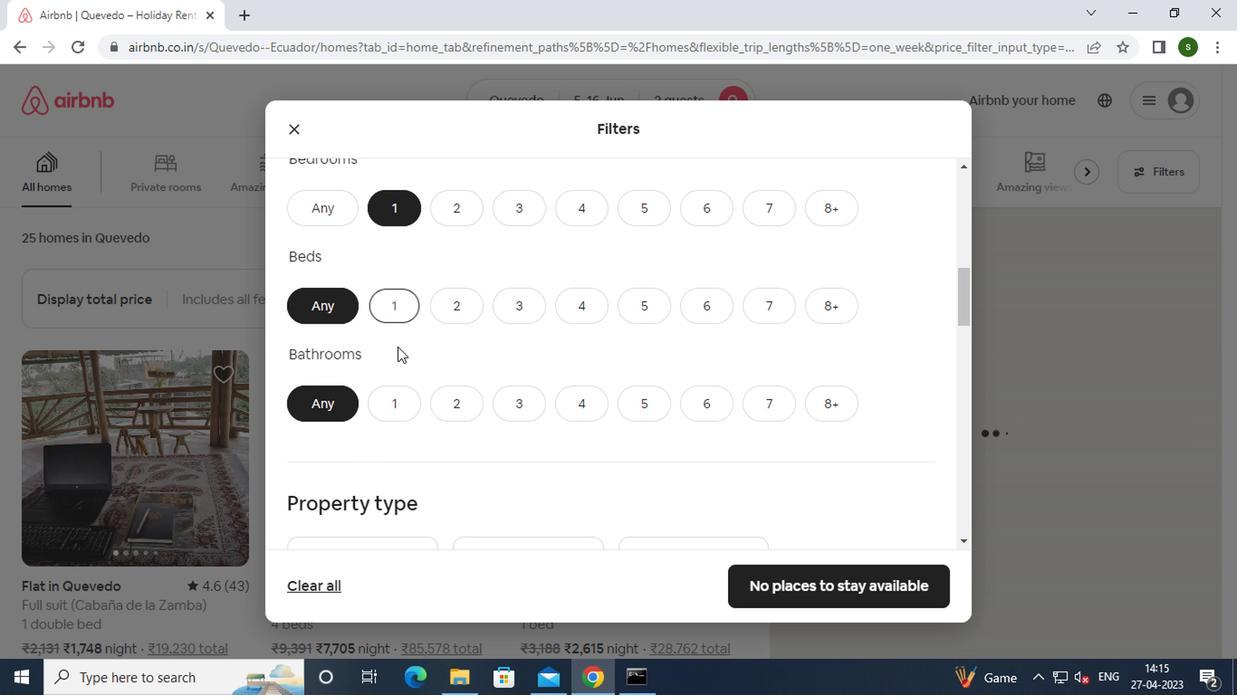 
Action: Mouse pressed left at (404, 407)
Screenshot: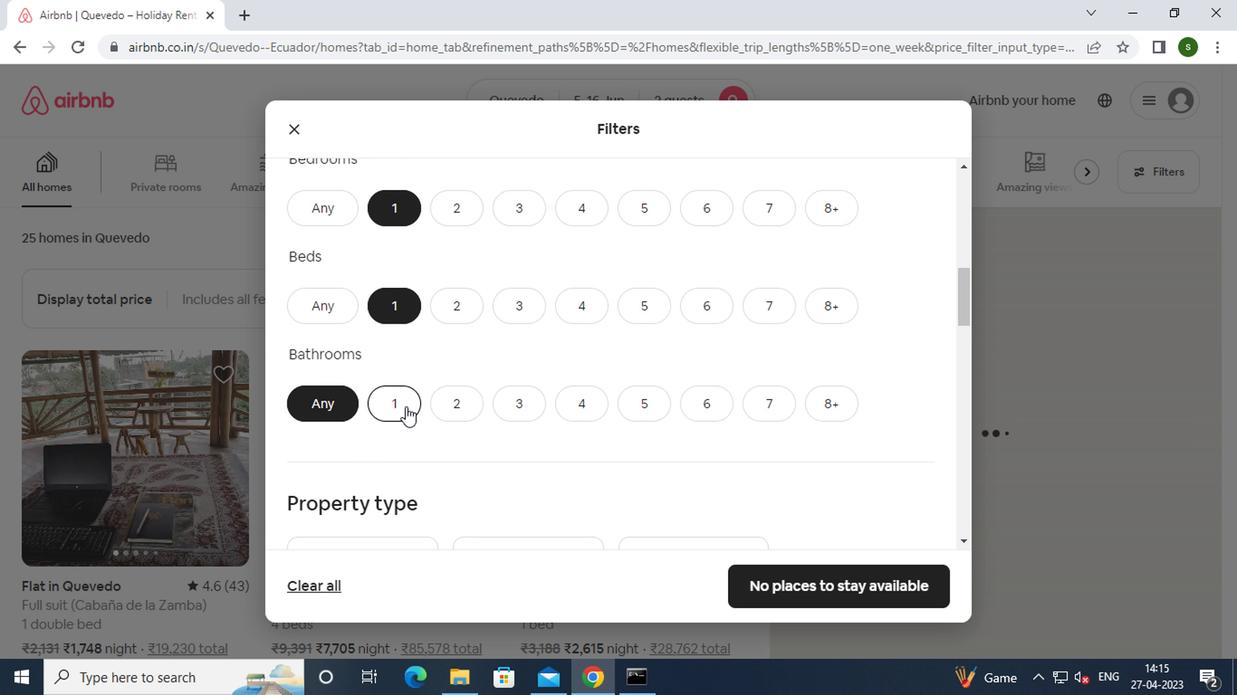
Action: Mouse moved to (552, 365)
Screenshot: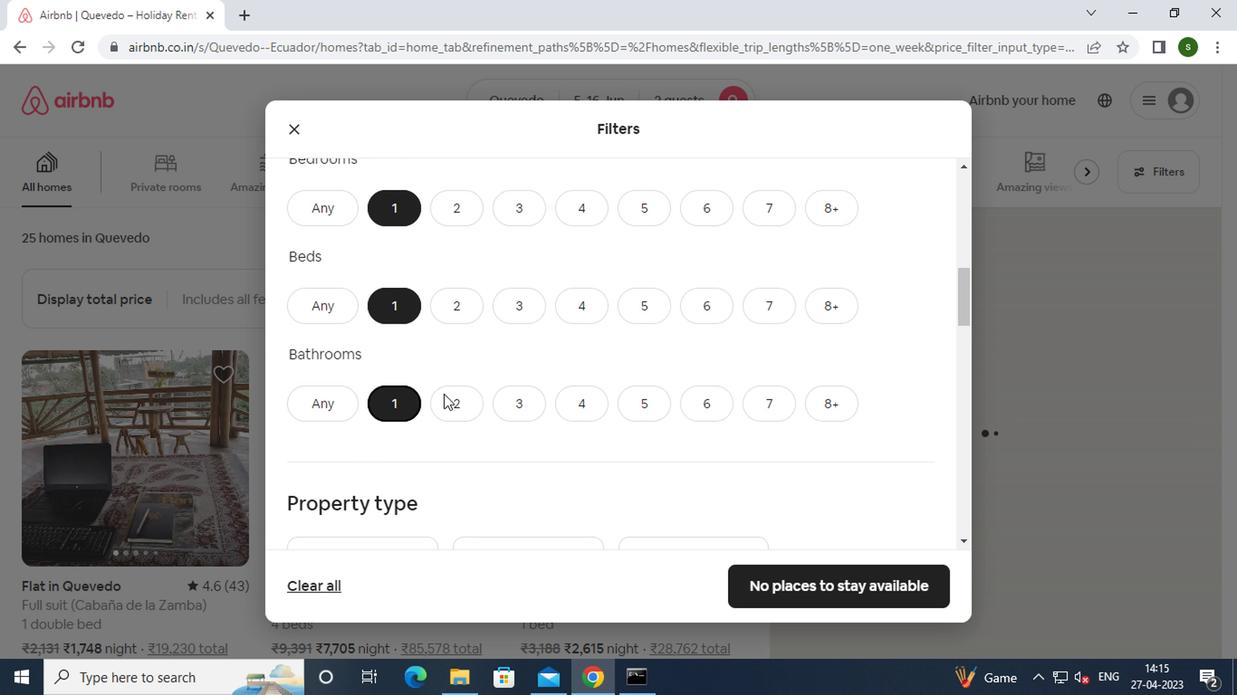 
Action: Mouse scrolled (552, 364) with delta (0, 0)
Screenshot: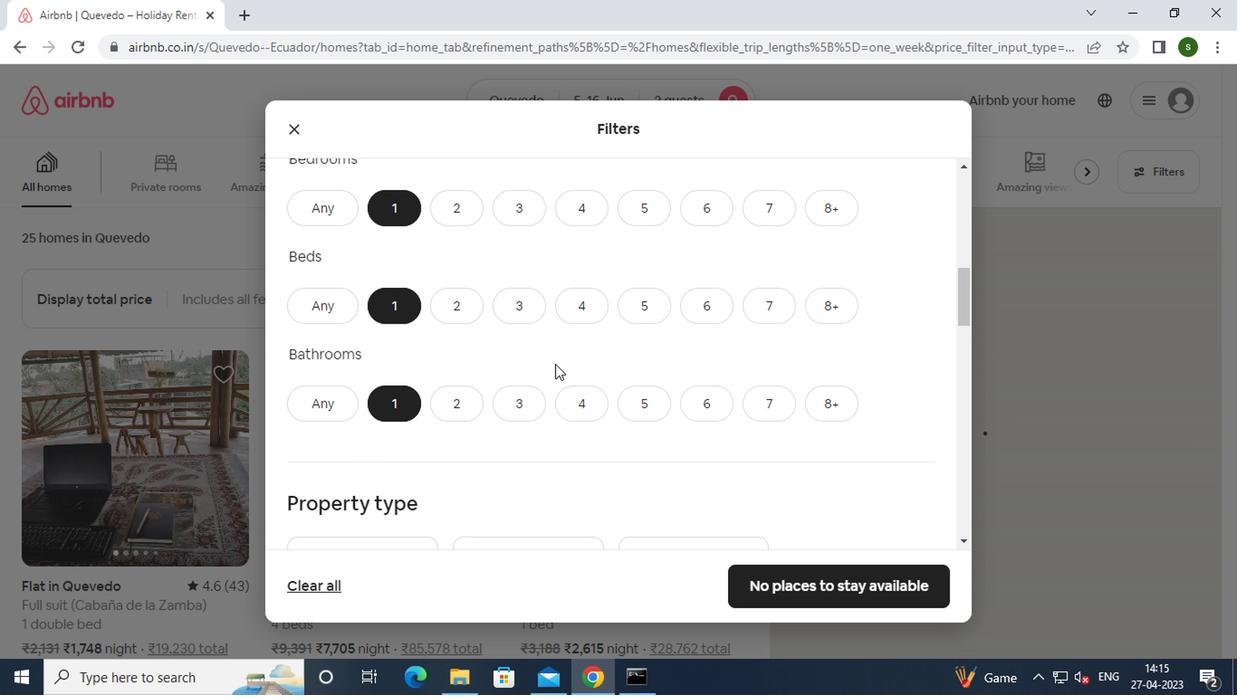 
Action: Mouse scrolled (552, 364) with delta (0, 0)
Screenshot: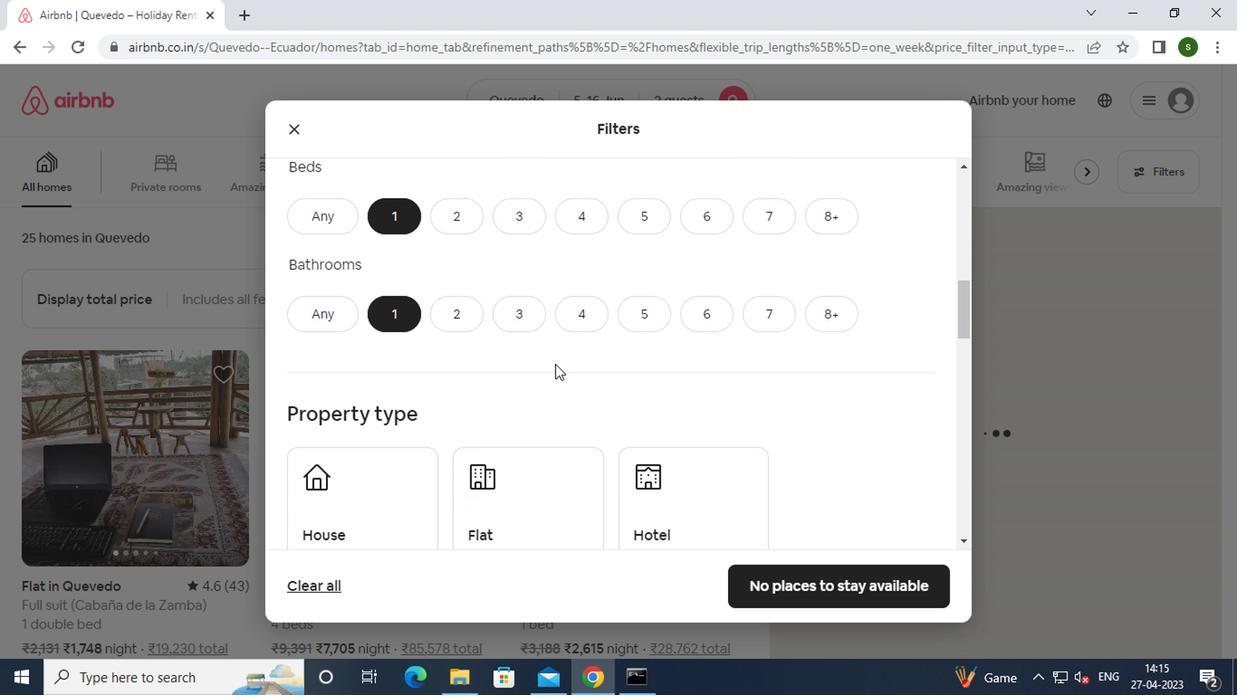 
Action: Mouse moved to (404, 414)
Screenshot: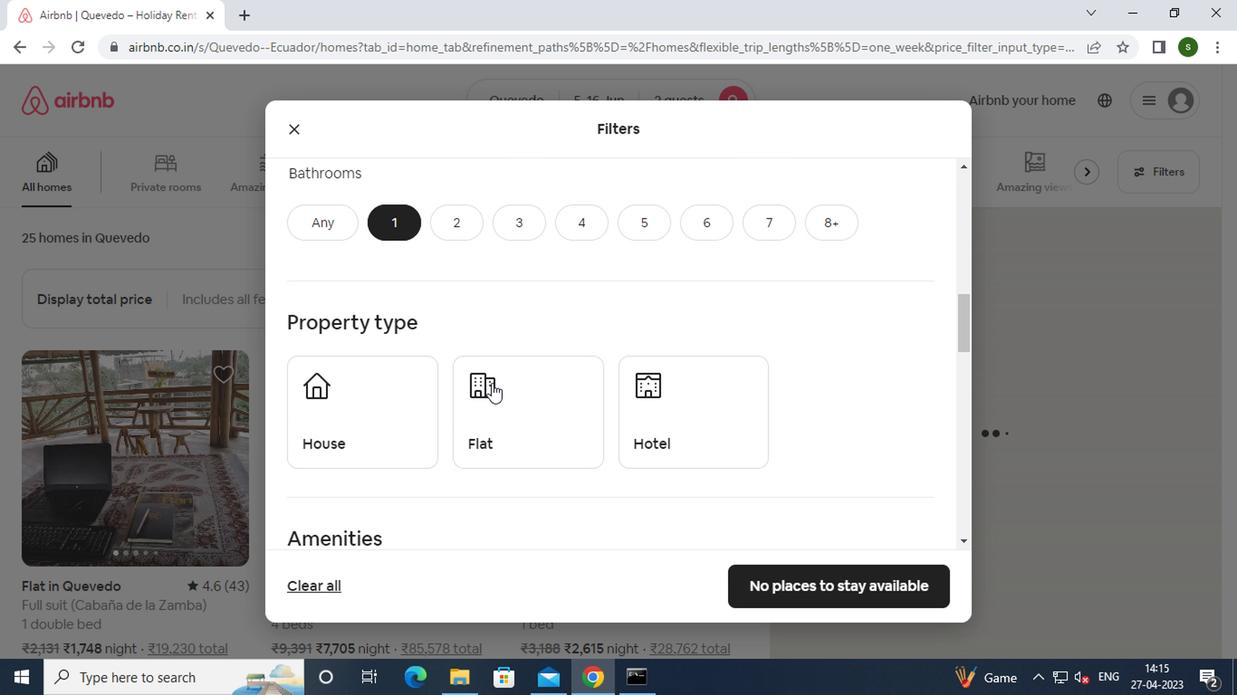 
Action: Mouse pressed left at (404, 414)
Screenshot: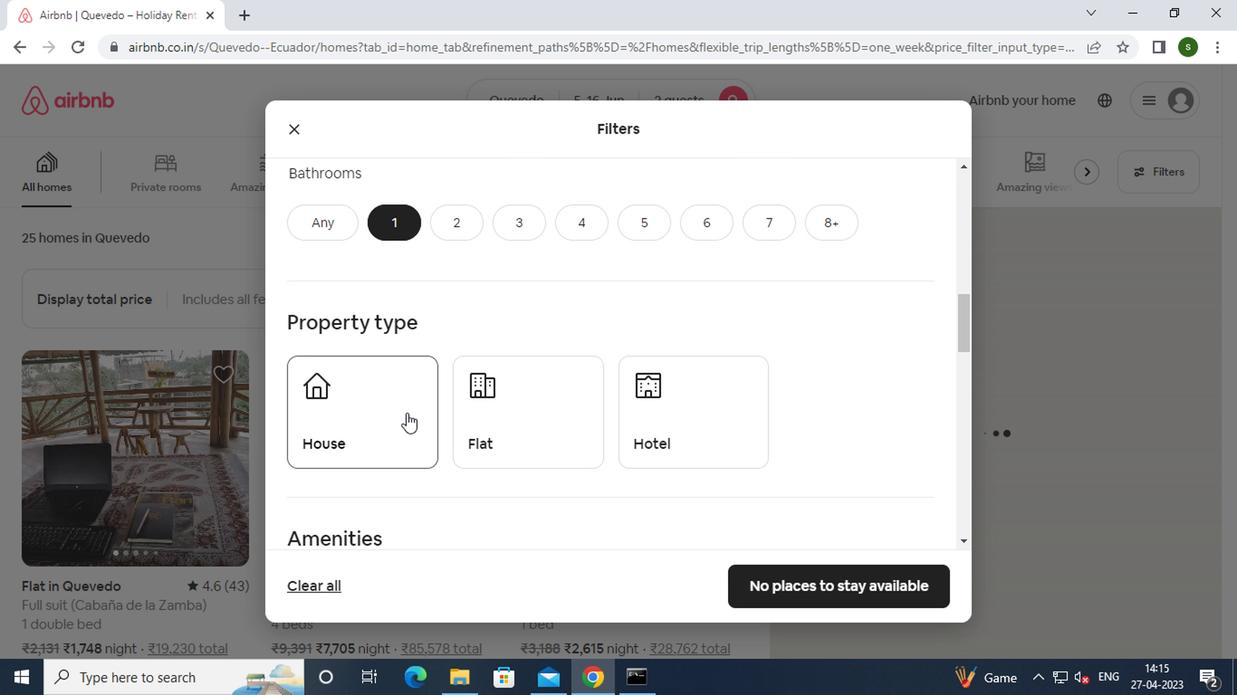 
Action: Mouse moved to (509, 409)
Screenshot: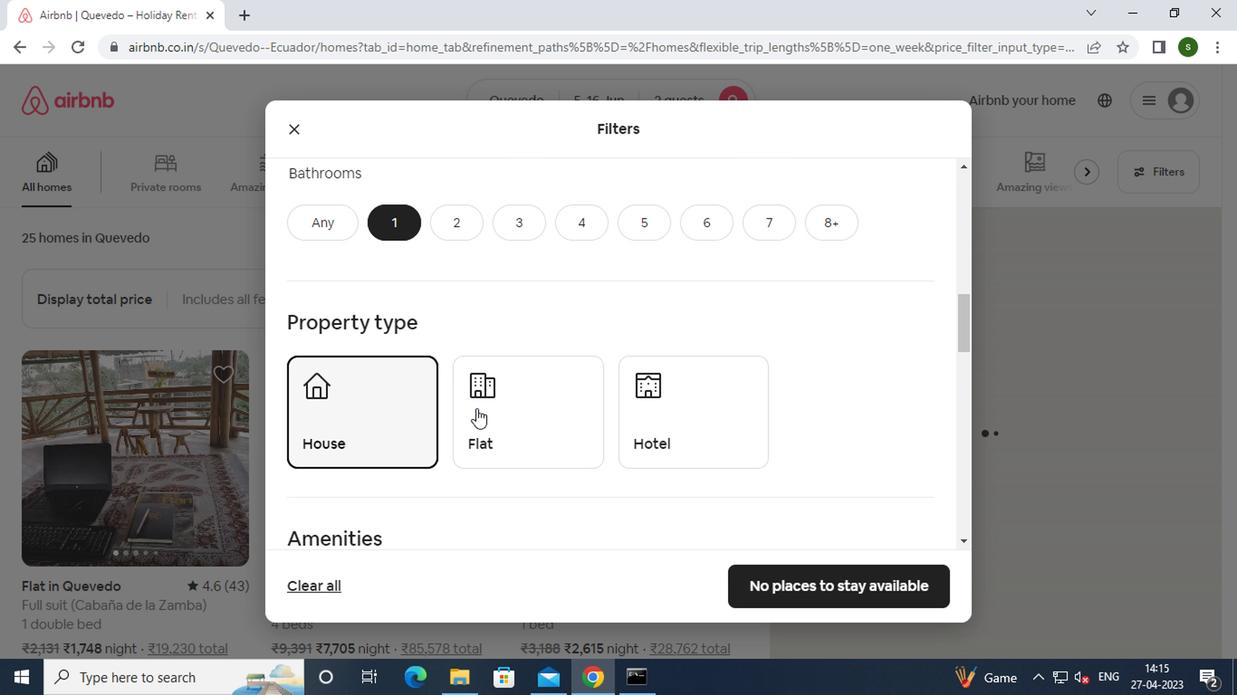 
Action: Mouse pressed left at (509, 409)
Screenshot: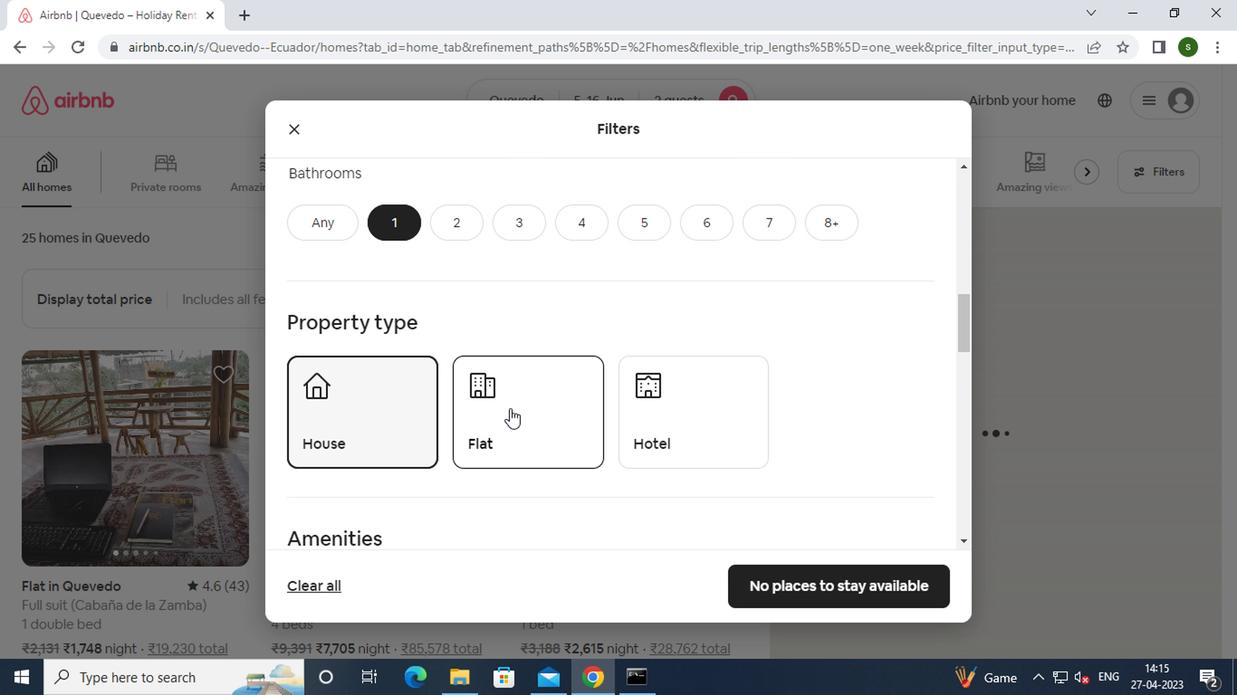 
Action: Mouse moved to (704, 409)
Screenshot: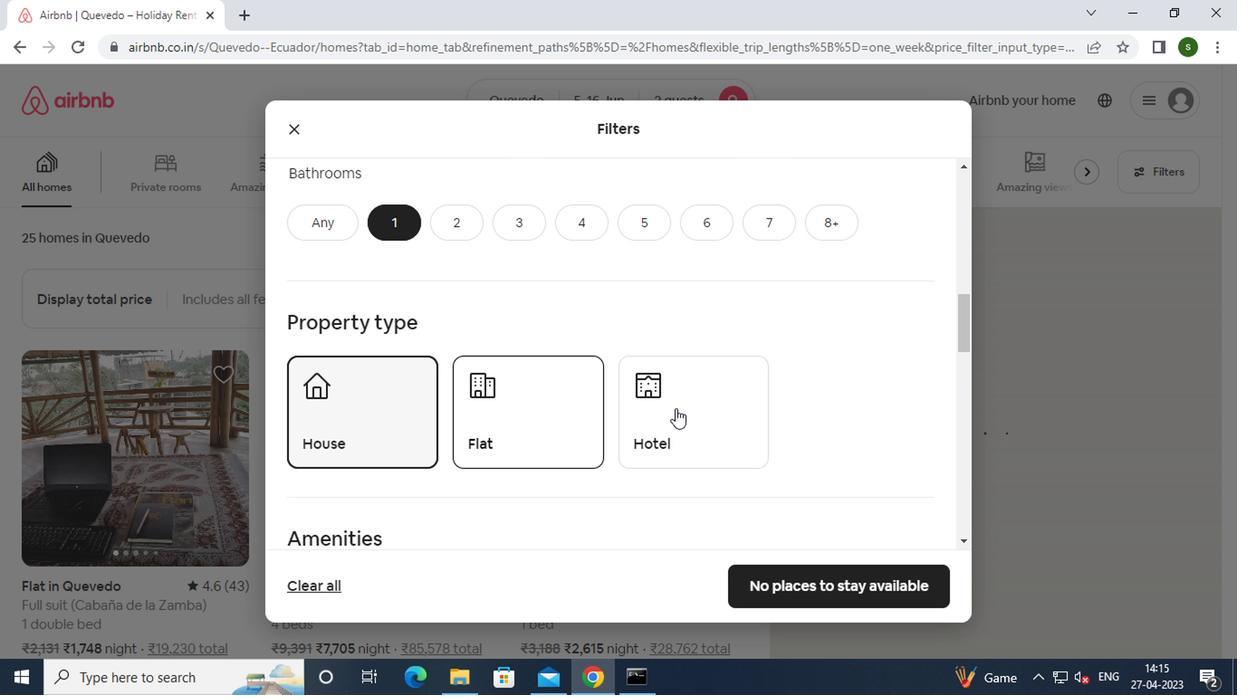 
Action: Mouse pressed left at (704, 409)
Screenshot: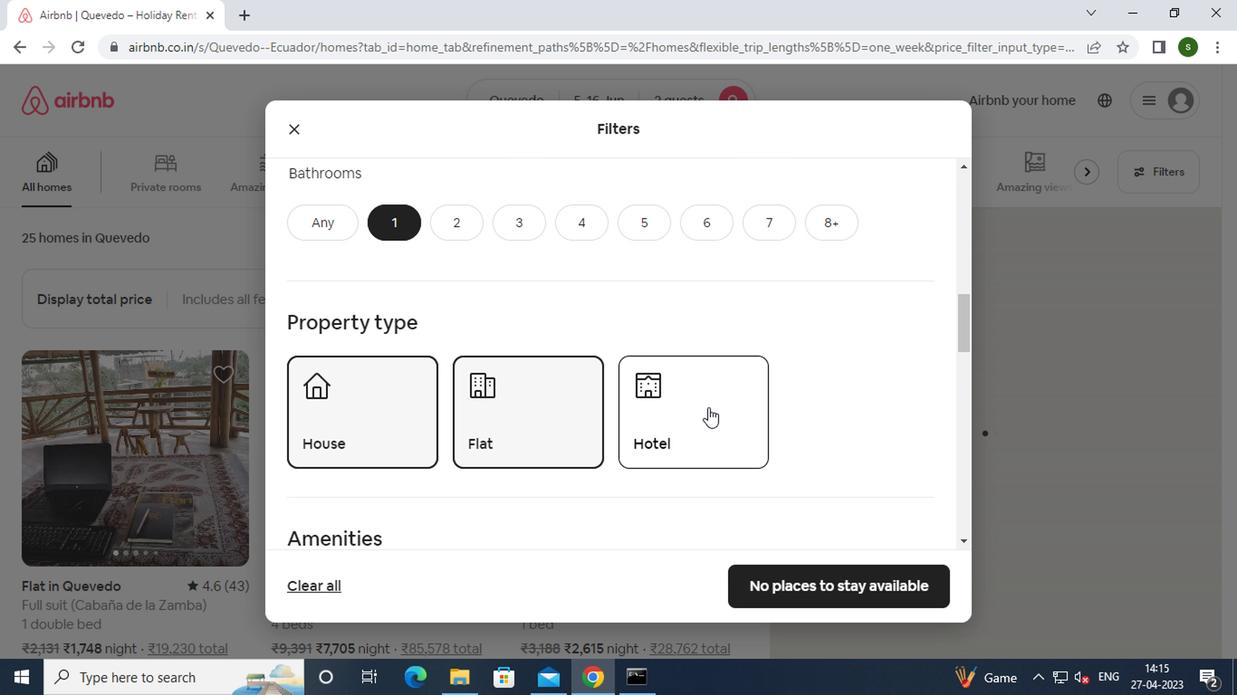 
Action: Mouse scrolled (704, 407) with delta (0, -1)
Screenshot: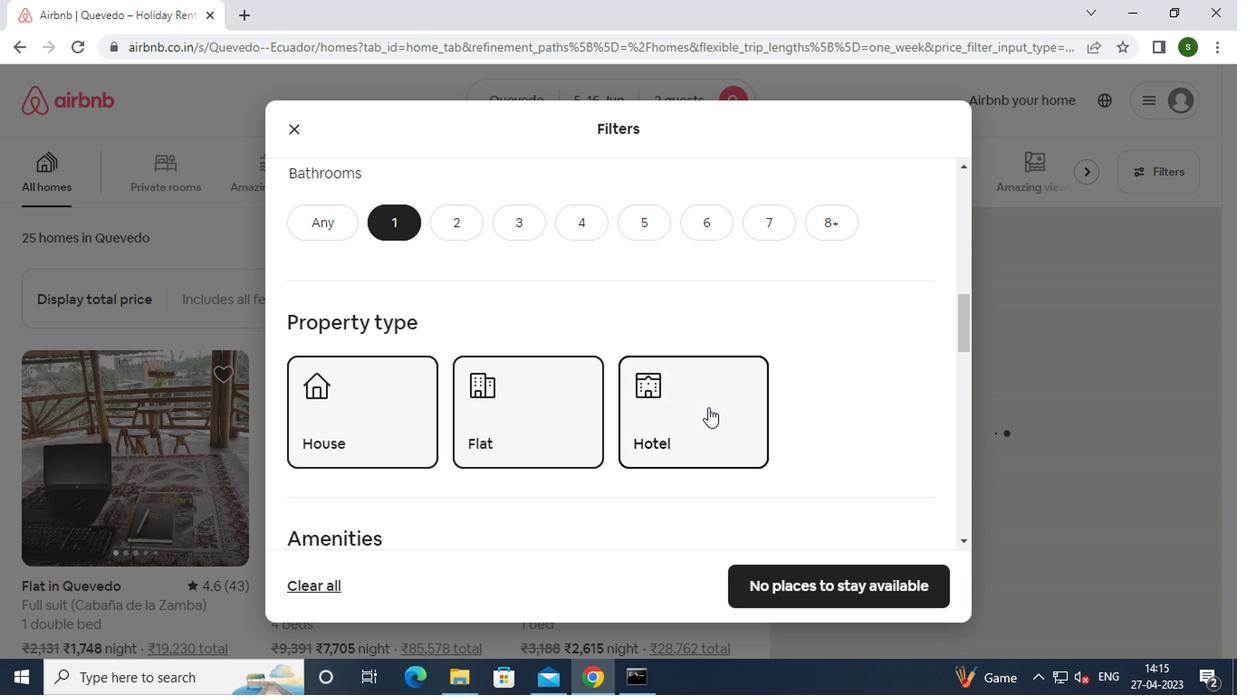 
Action: Mouse scrolled (704, 407) with delta (0, -1)
Screenshot: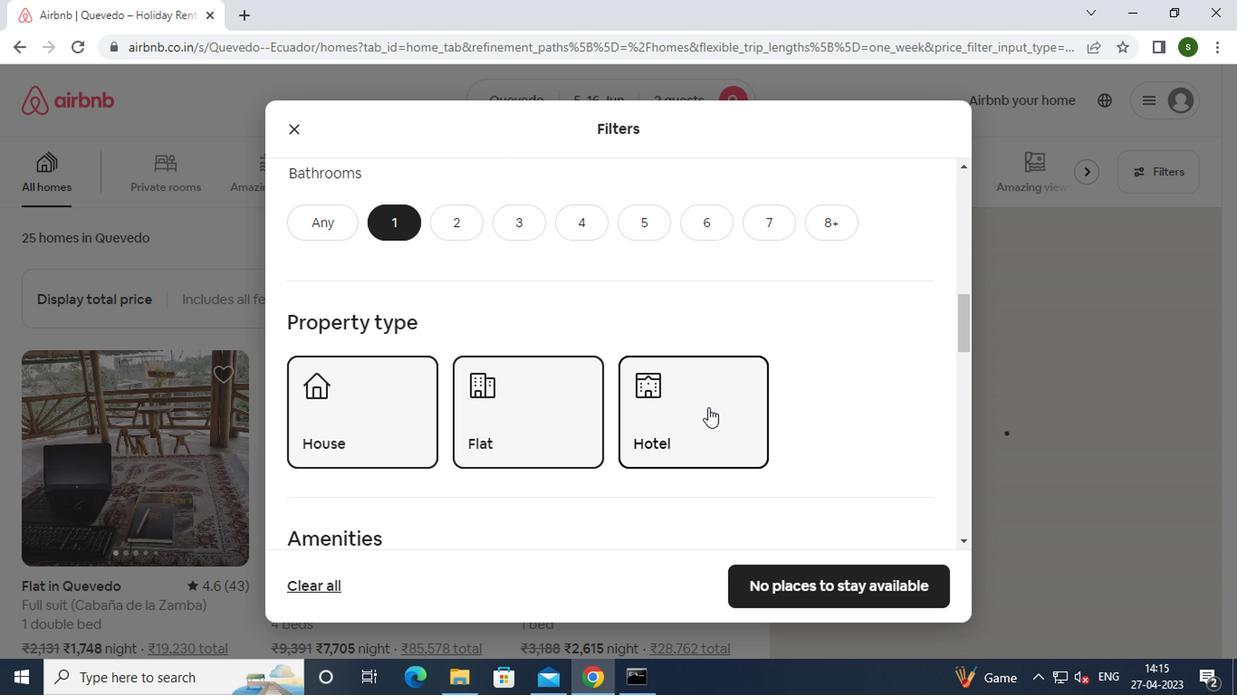 
Action: Mouse scrolled (704, 407) with delta (0, -1)
Screenshot: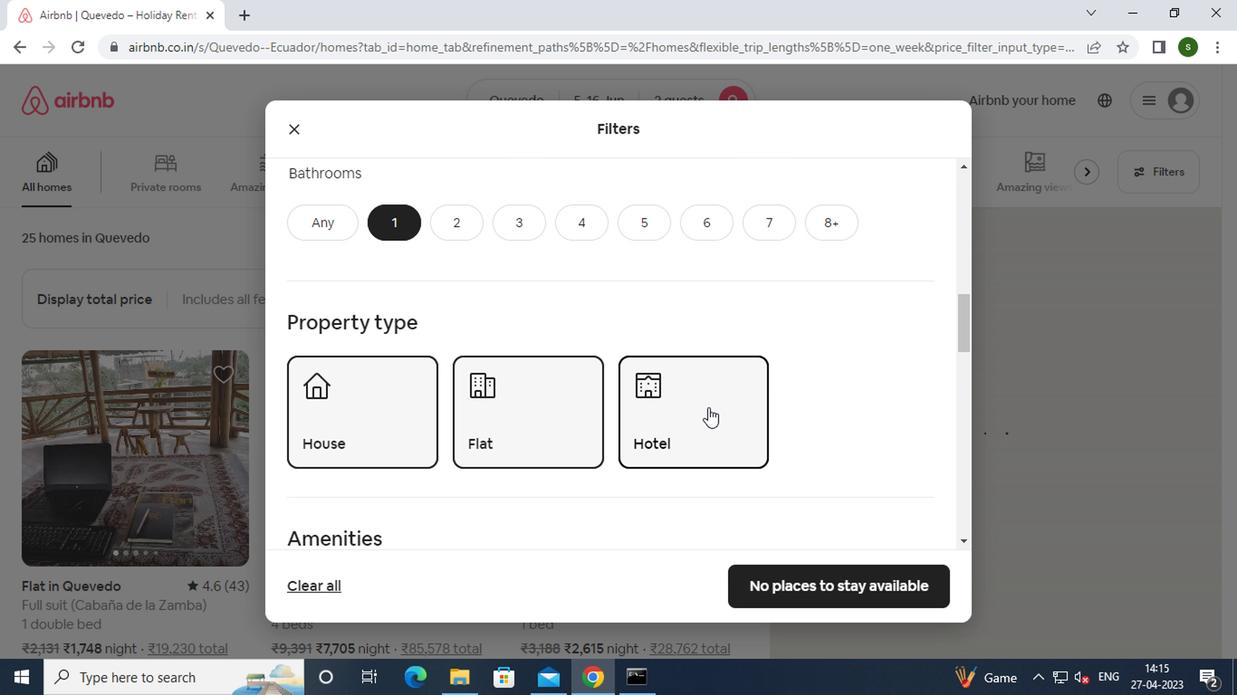 
Action: Mouse scrolled (704, 407) with delta (0, -1)
Screenshot: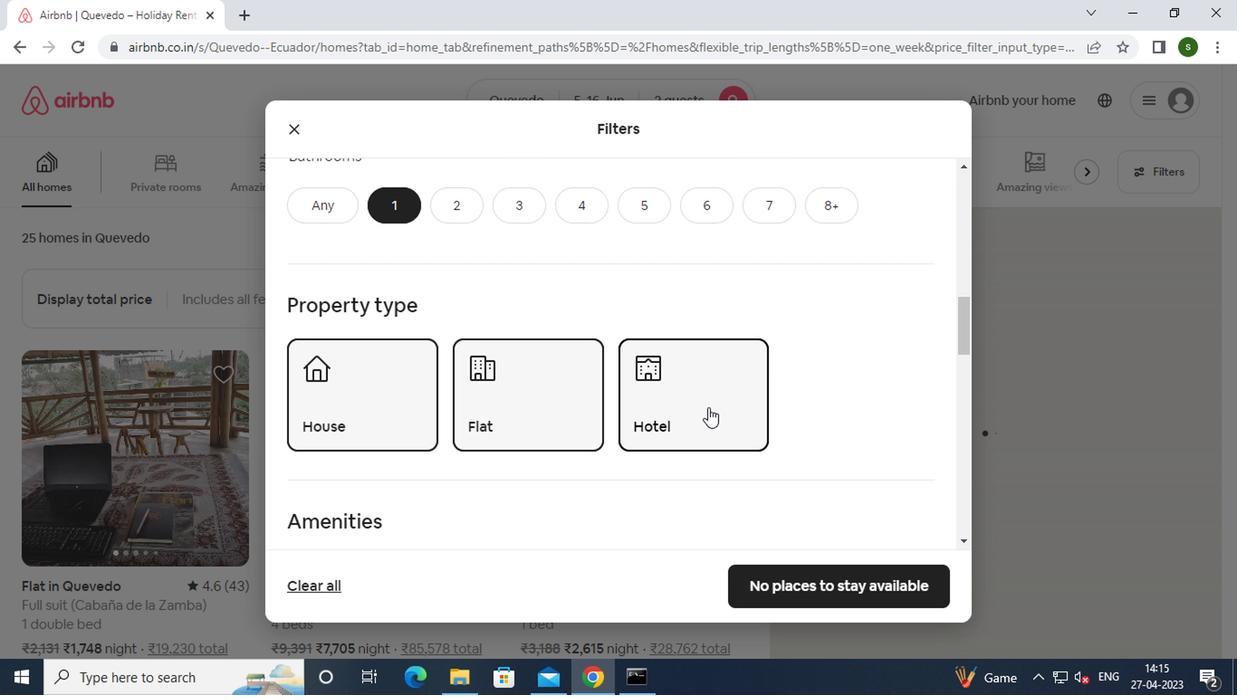 
Action: Mouse scrolled (704, 407) with delta (0, -1)
Screenshot: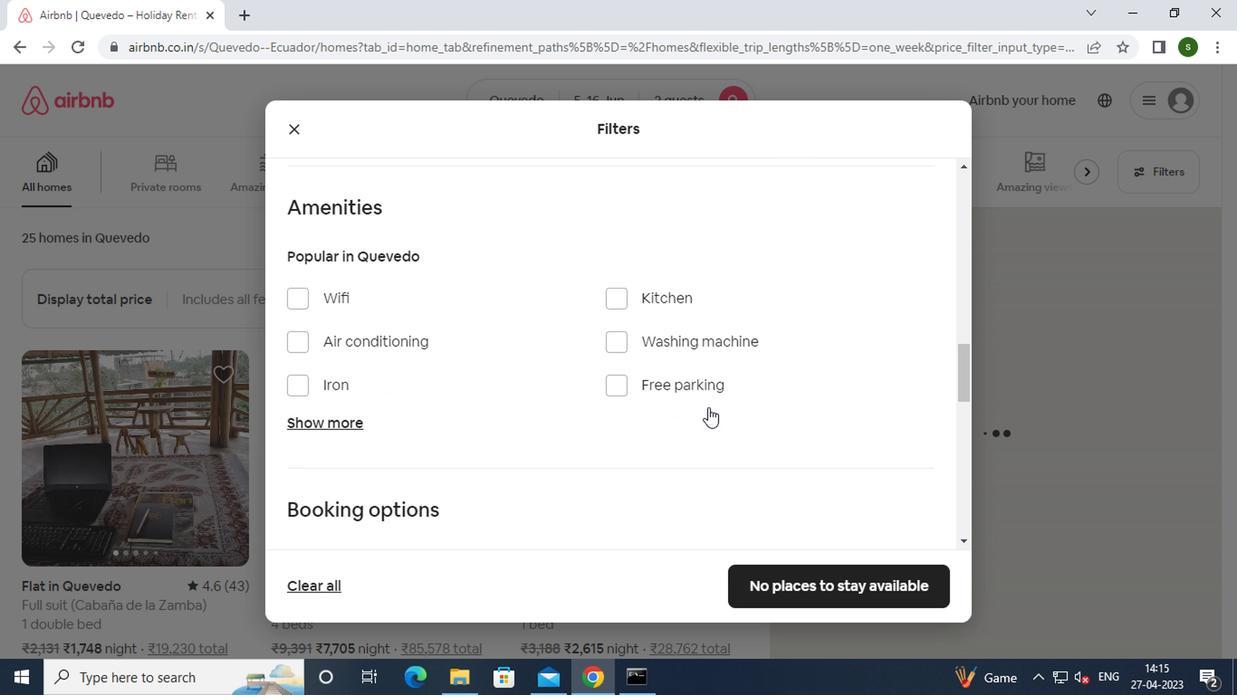 
Action: Mouse scrolled (704, 407) with delta (0, -1)
Screenshot: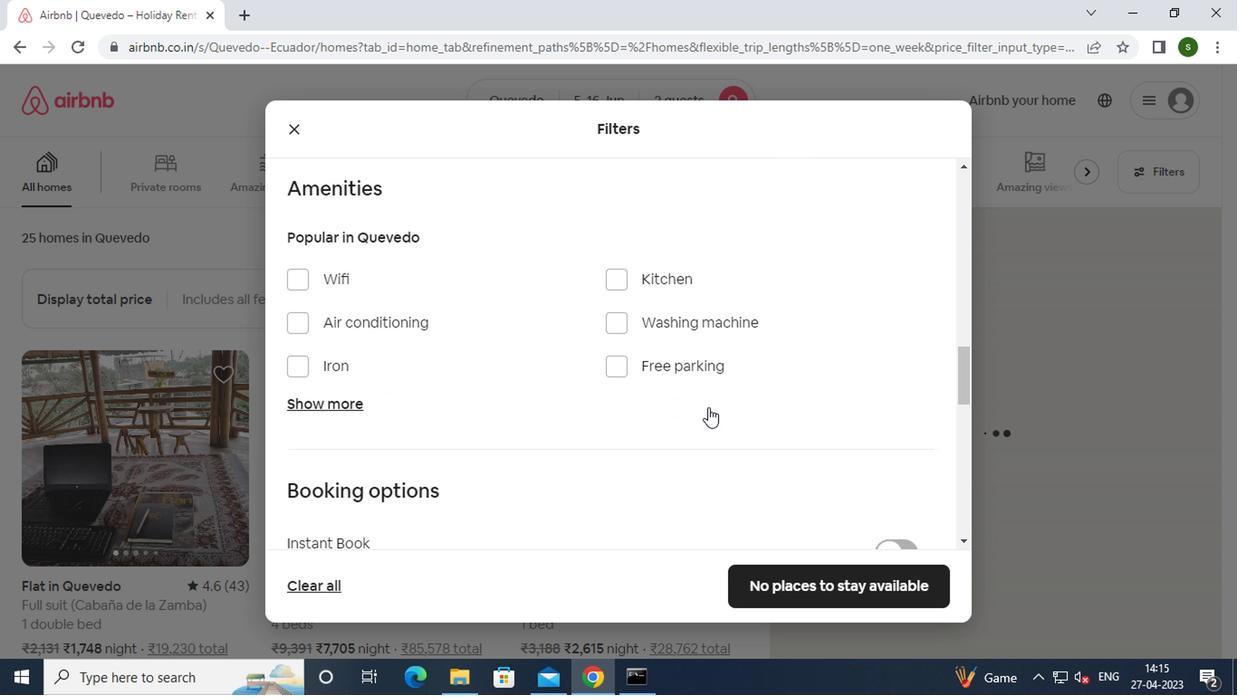 
Action: Mouse scrolled (704, 407) with delta (0, -1)
Screenshot: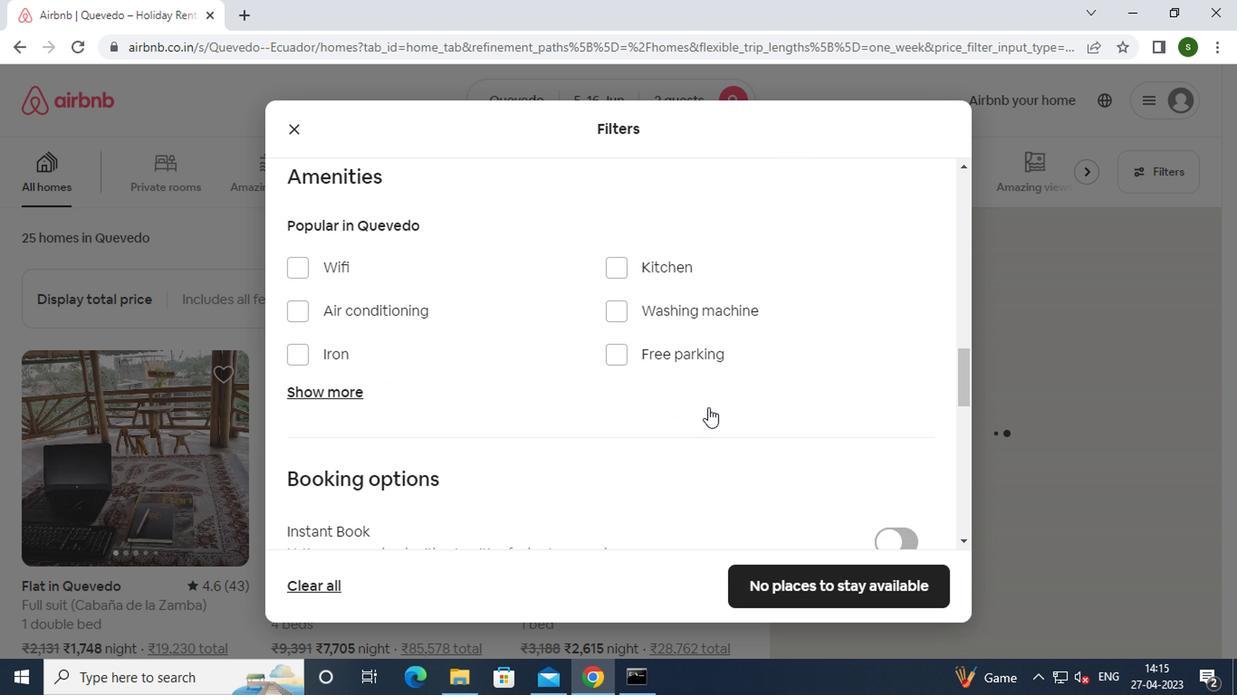 
Action: Mouse moved to (880, 328)
Screenshot: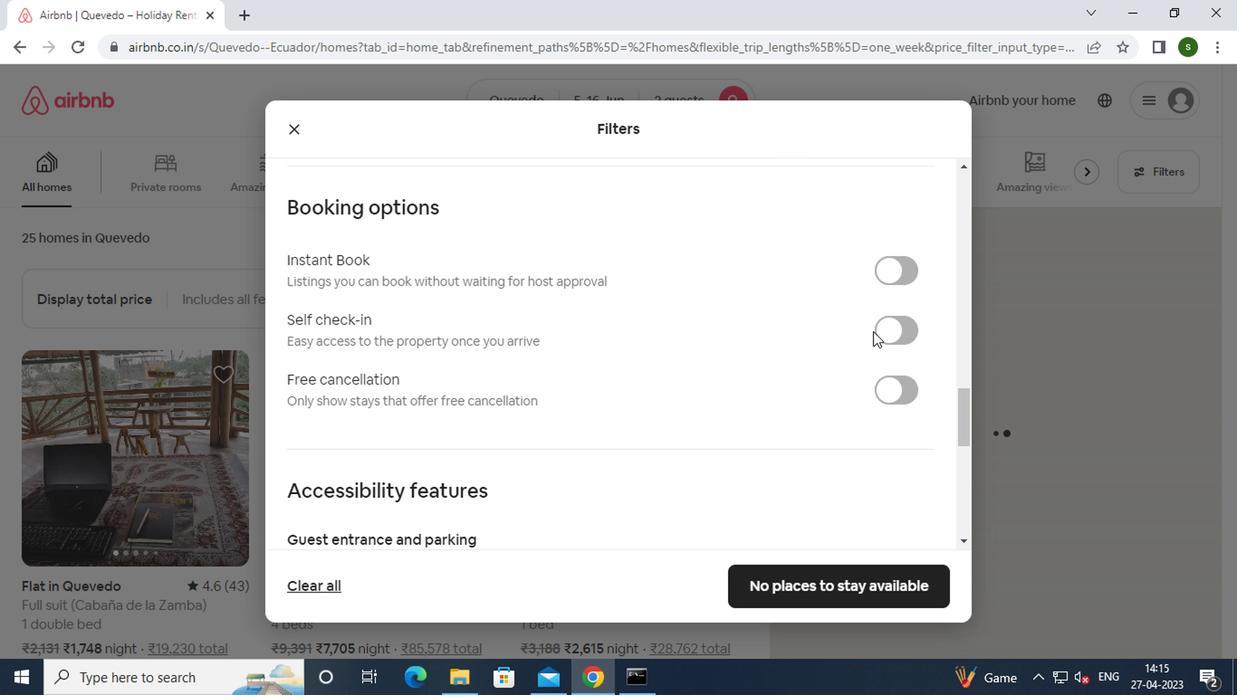 
Action: Mouse pressed left at (880, 328)
Screenshot: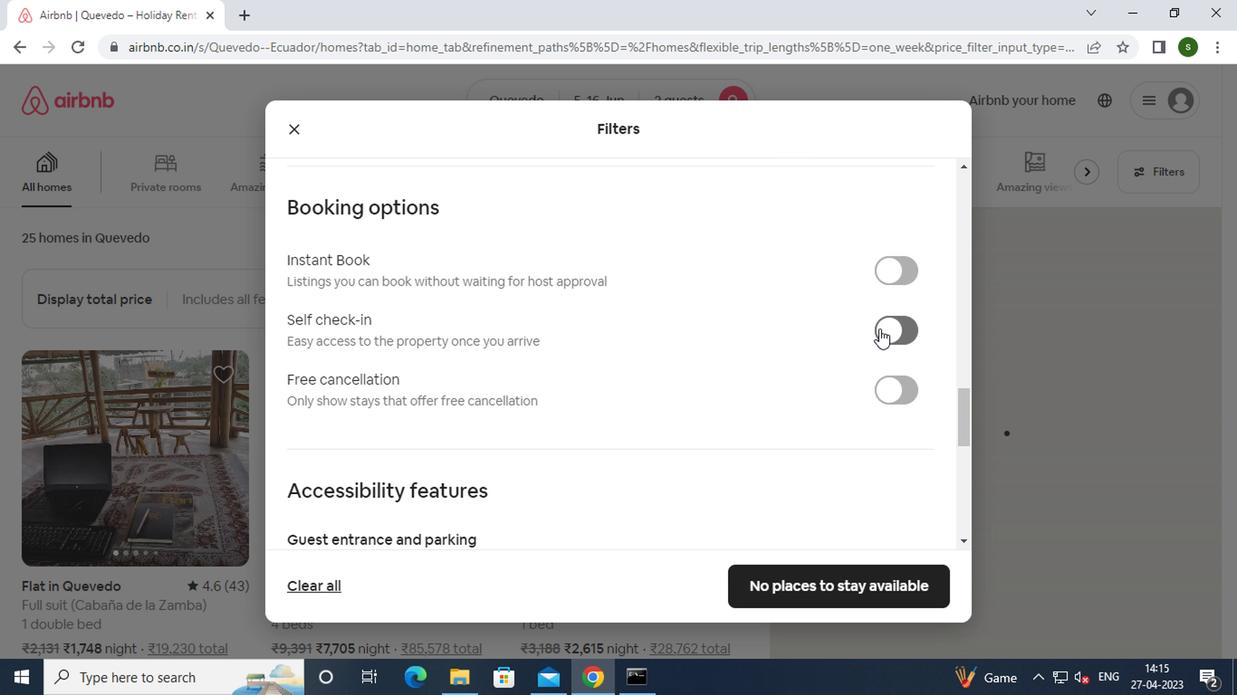 
Action: Mouse moved to (723, 378)
Screenshot: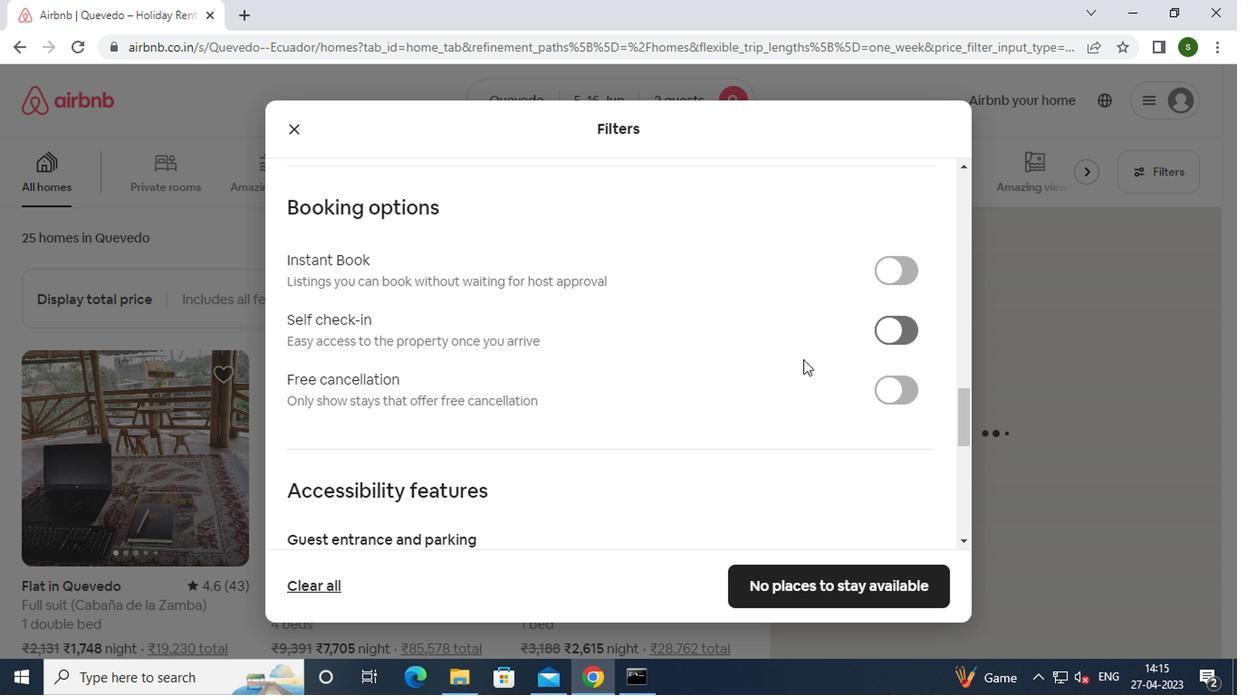 
Action: Mouse scrolled (723, 378) with delta (0, 0)
Screenshot: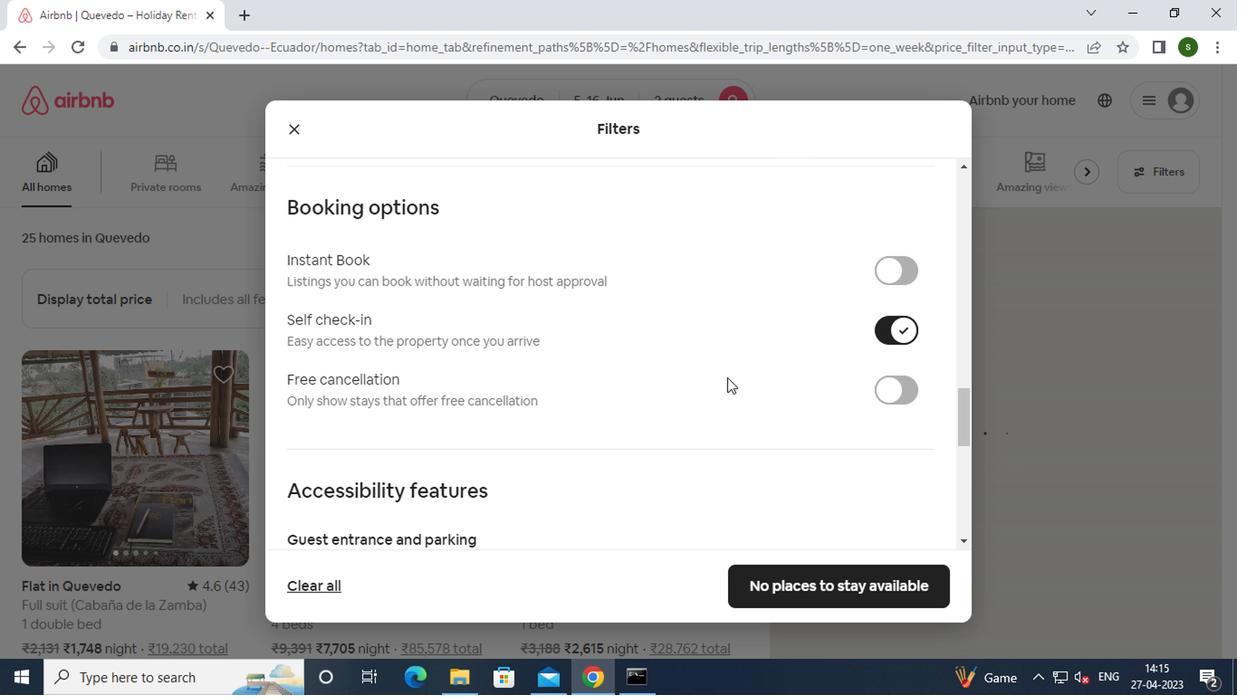 
Action: Mouse scrolled (723, 378) with delta (0, 0)
Screenshot: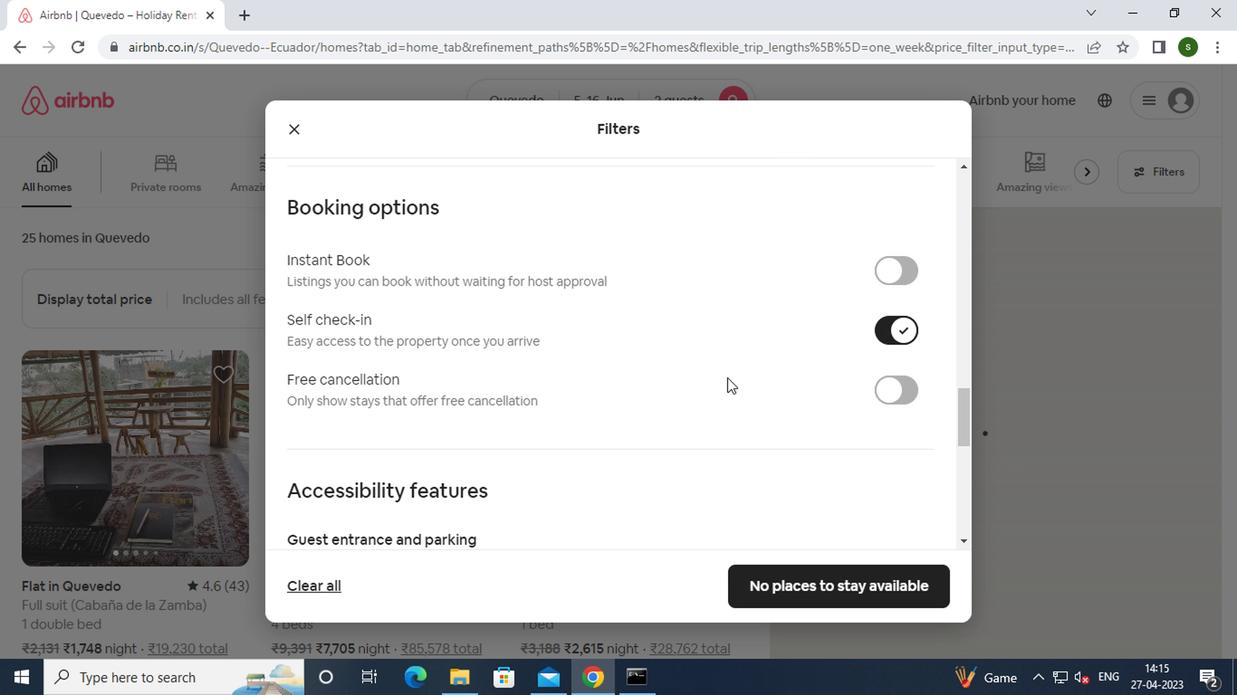 
Action: Mouse scrolled (723, 378) with delta (0, 0)
Screenshot: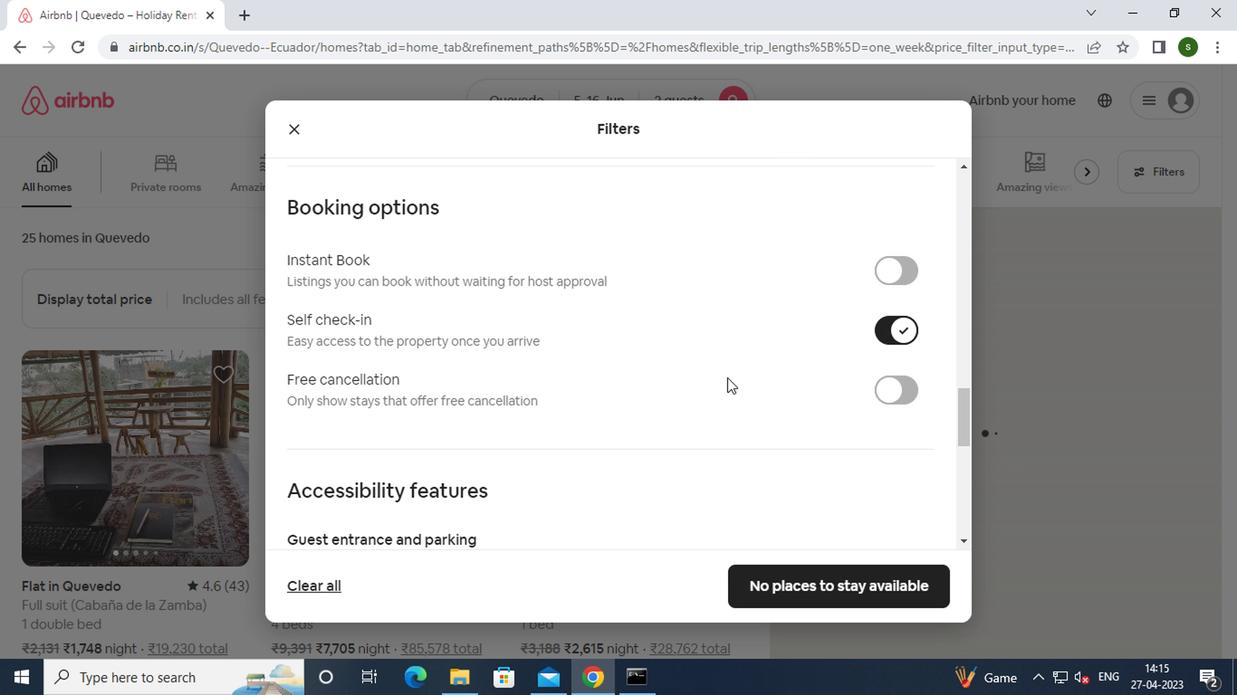 
Action: Mouse scrolled (723, 378) with delta (0, 0)
Screenshot: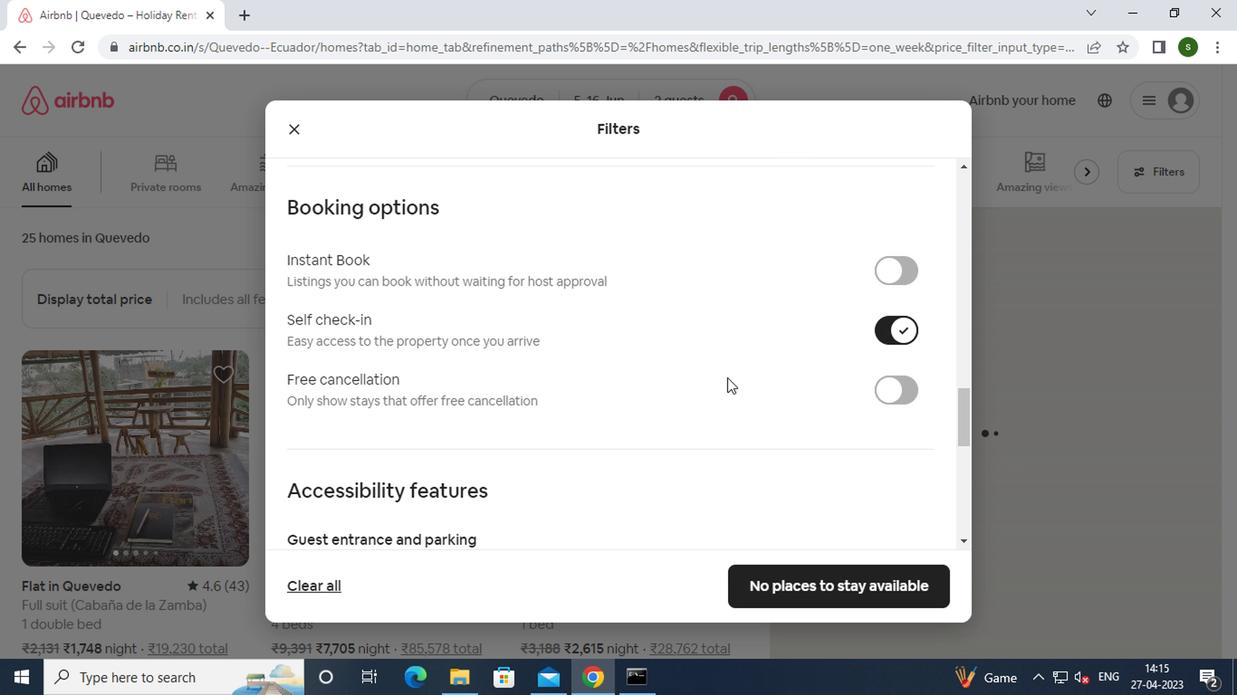 
Action: Mouse scrolled (723, 378) with delta (0, 0)
Screenshot: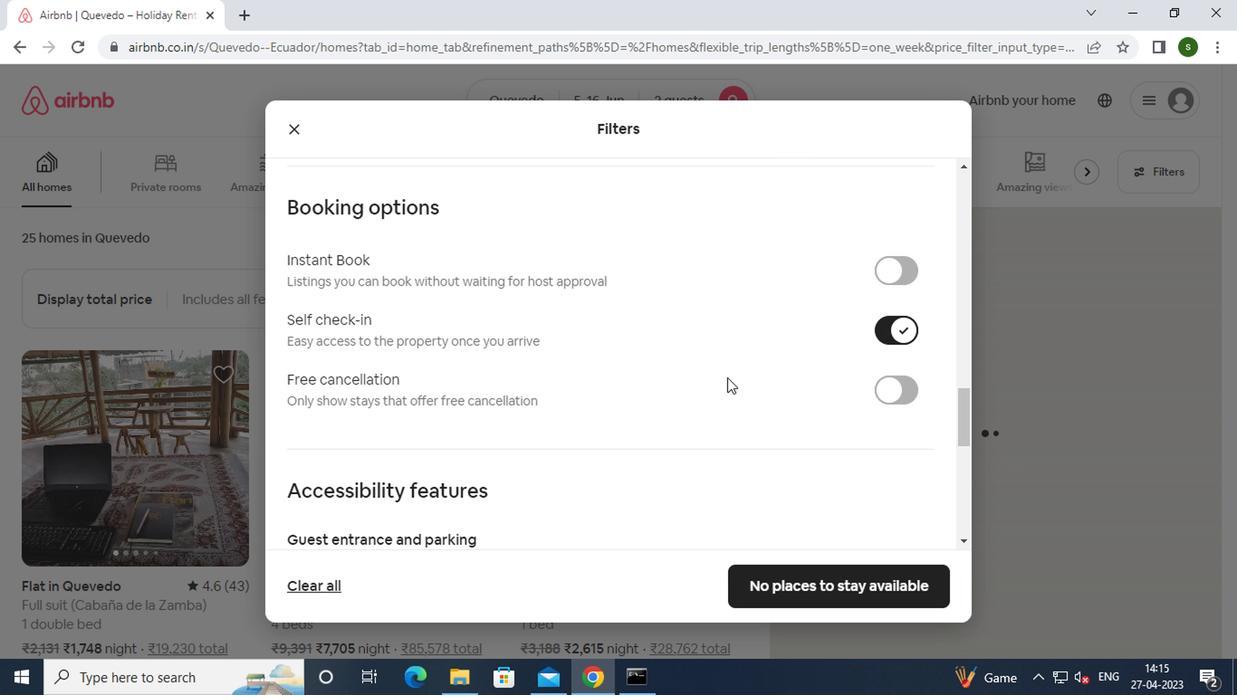
Action: Mouse scrolled (723, 378) with delta (0, 0)
Screenshot: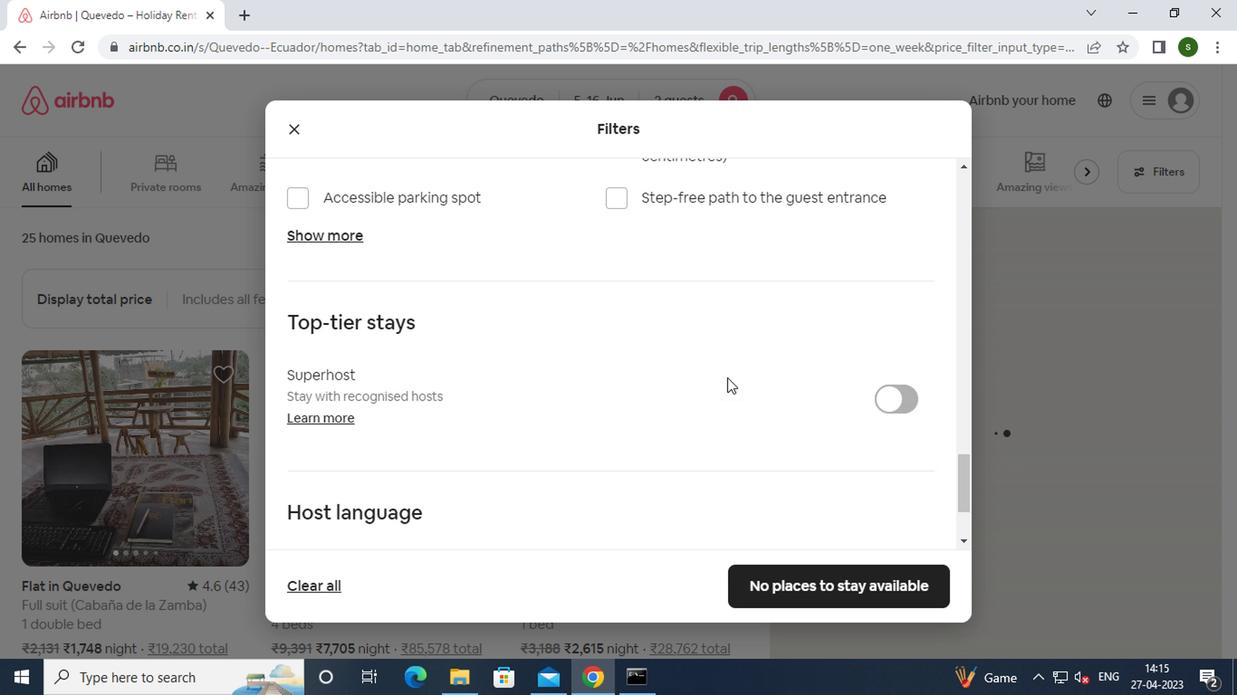 
Action: Mouse scrolled (723, 378) with delta (0, 0)
Screenshot: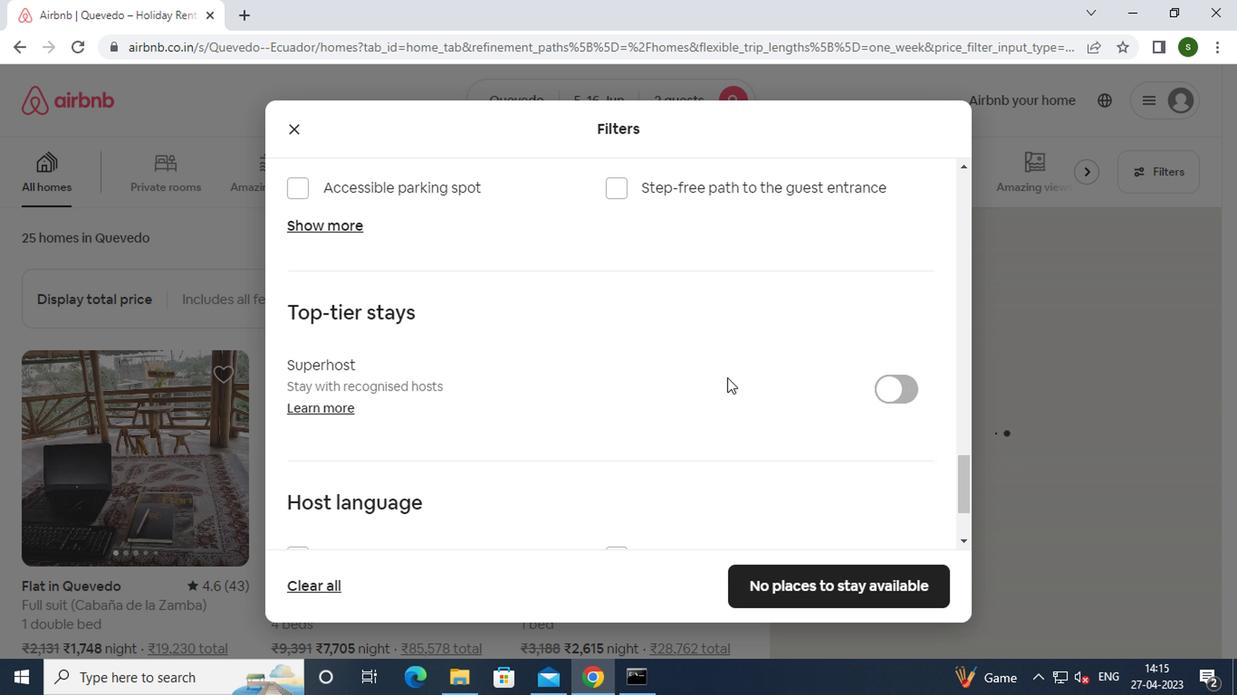 
Action: Mouse scrolled (723, 378) with delta (0, 0)
Screenshot: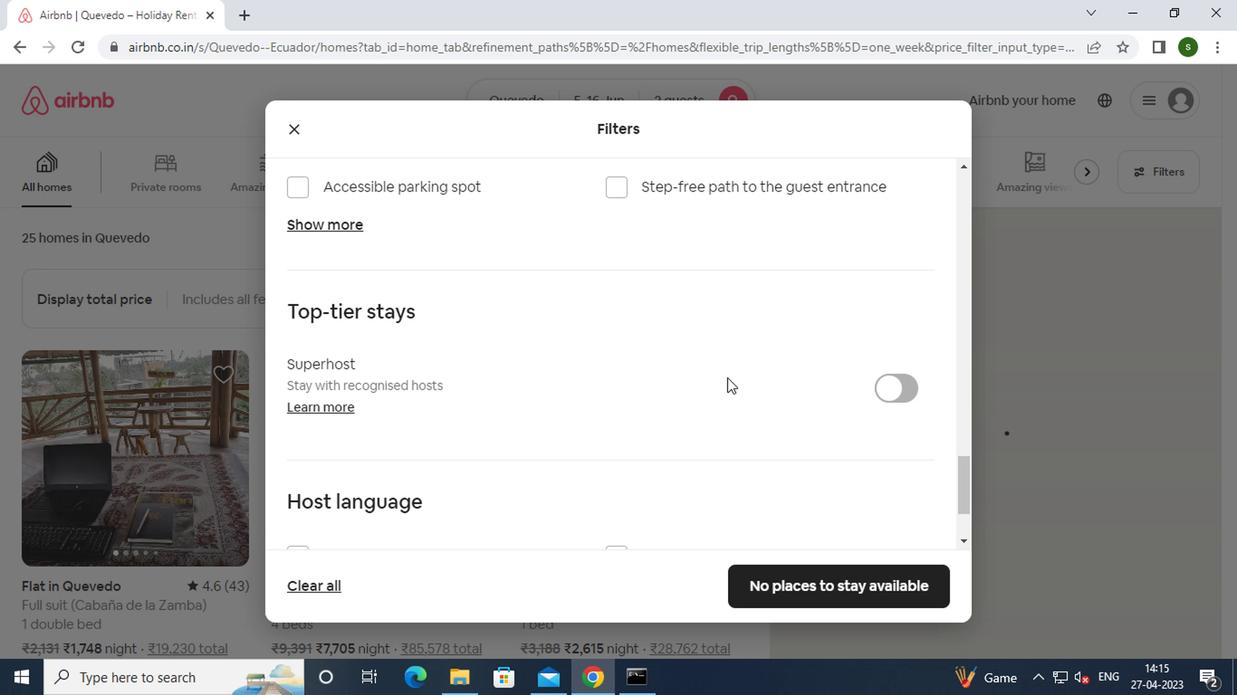 
Action: Mouse scrolled (723, 378) with delta (0, 0)
Screenshot: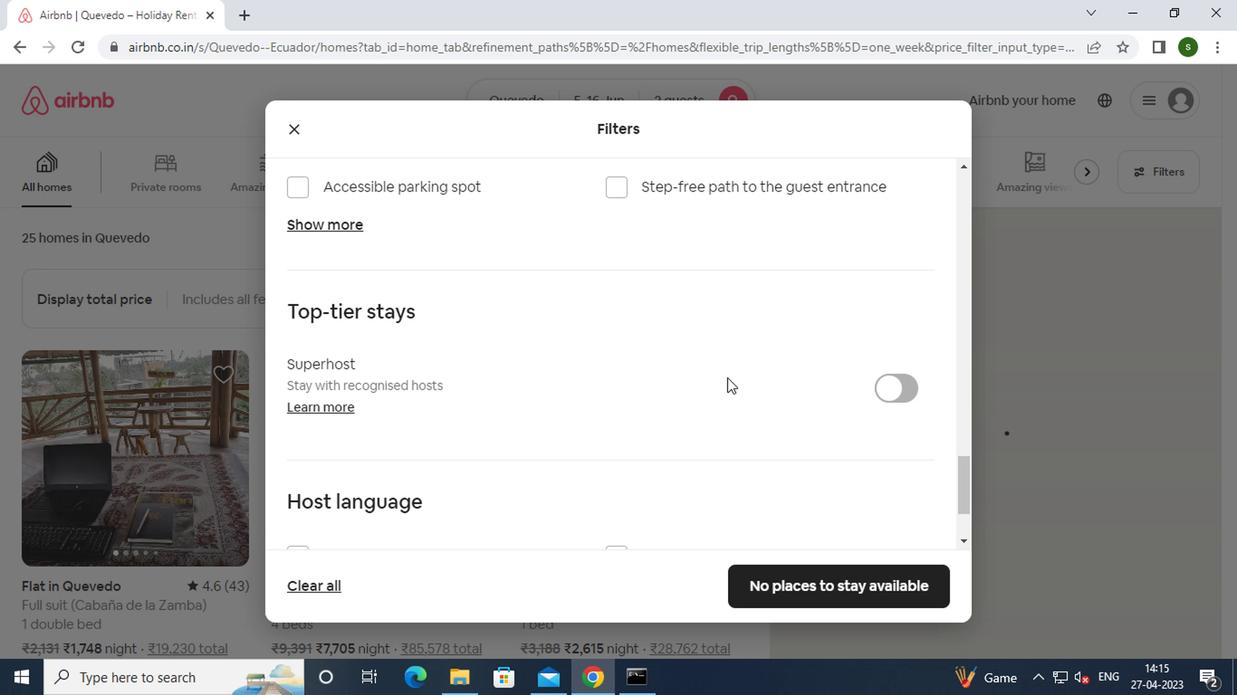 
Action: Mouse scrolled (723, 378) with delta (0, 0)
Screenshot: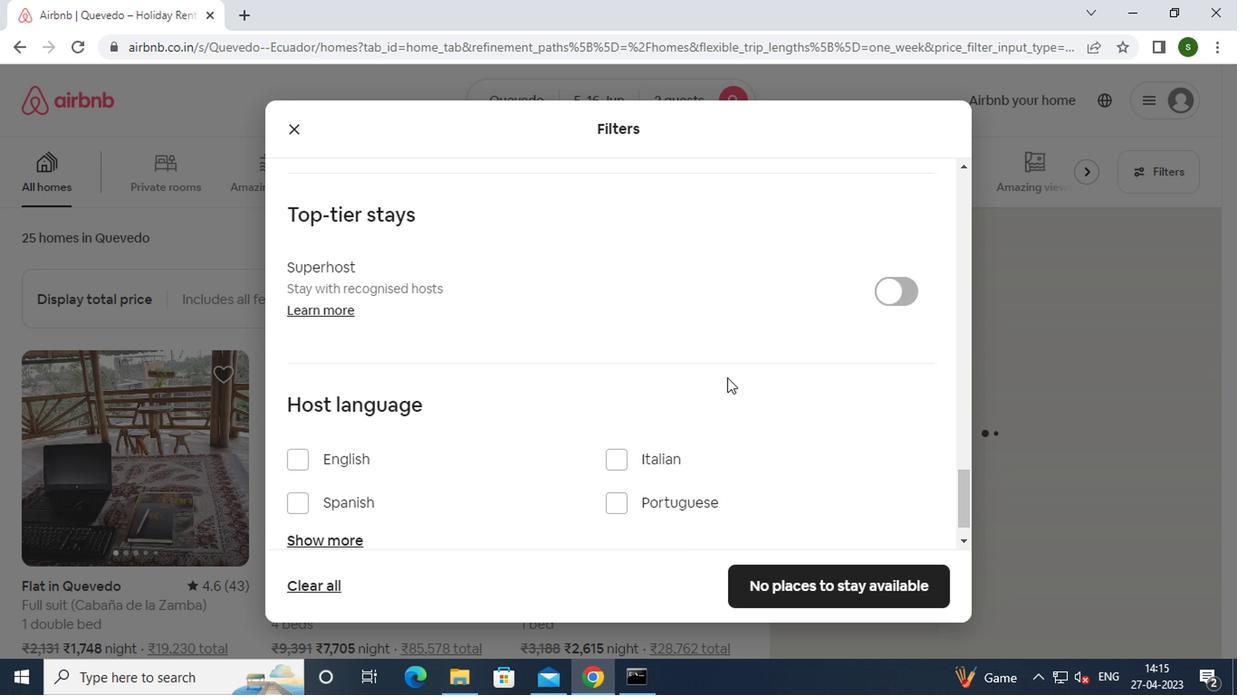 
Action: Mouse moved to (356, 416)
Screenshot: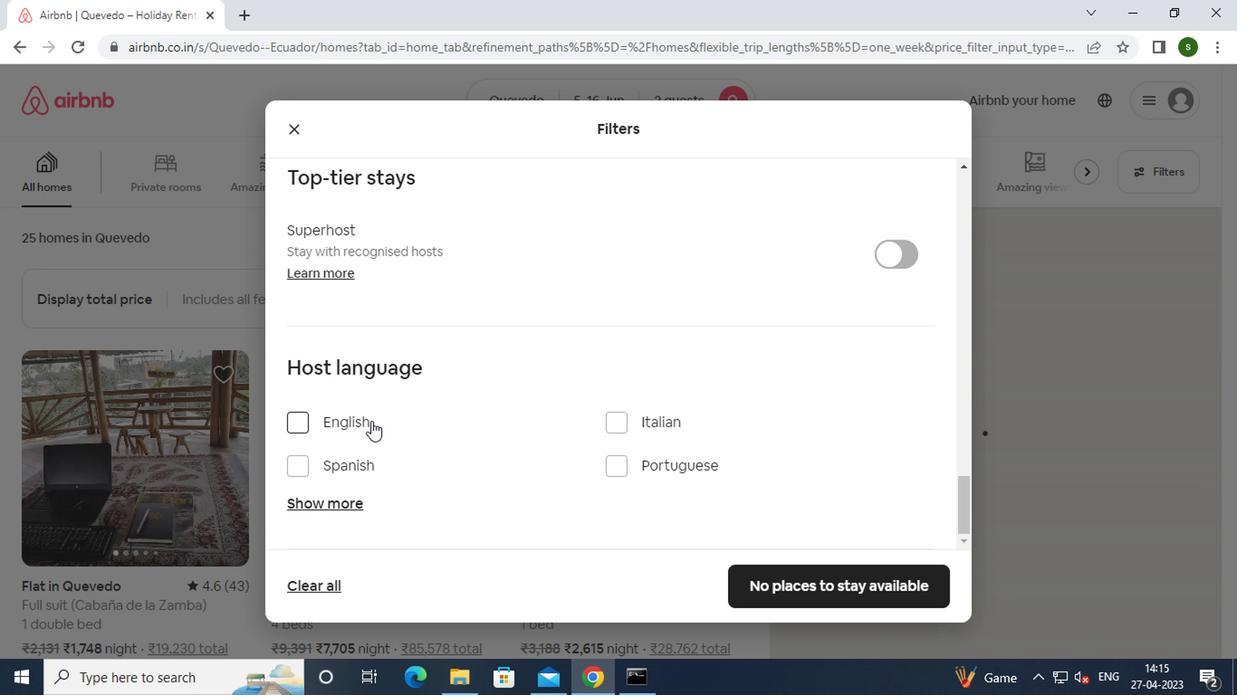 
Action: Mouse pressed left at (356, 416)
Screenshot: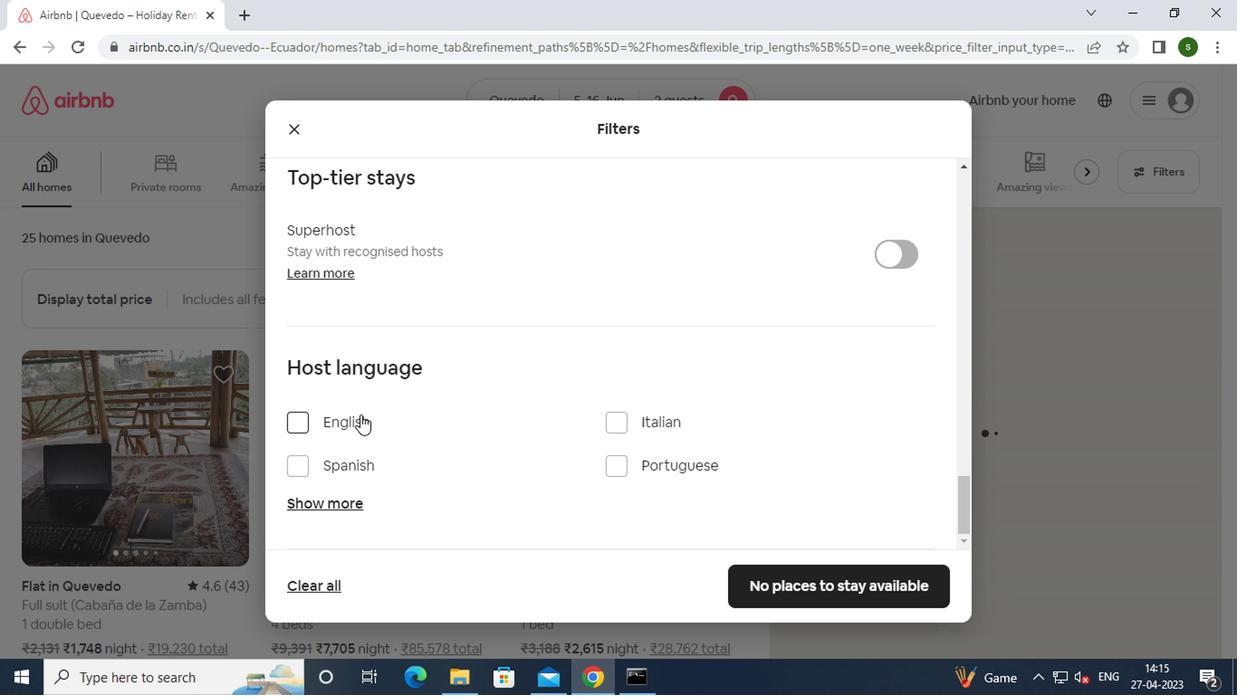 
Action: Mouse moved to (800, 590)
Screenshot: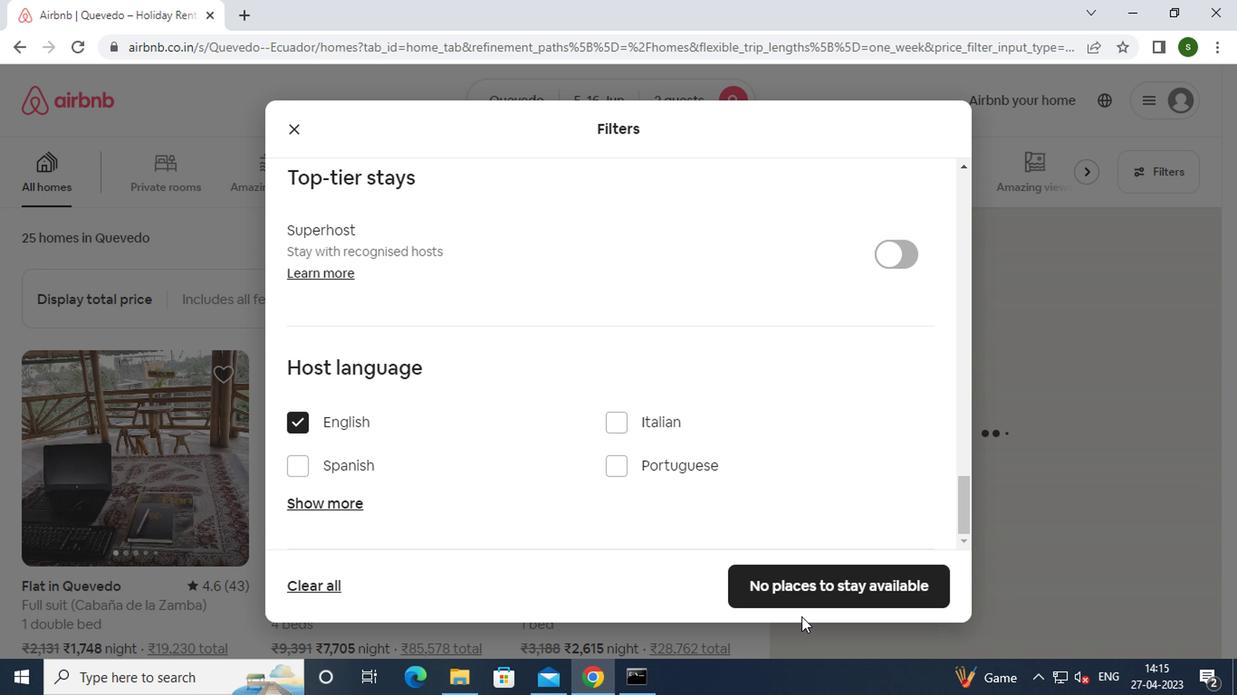 
Action: Mouse pressed left at (800, 590)
Screenshot: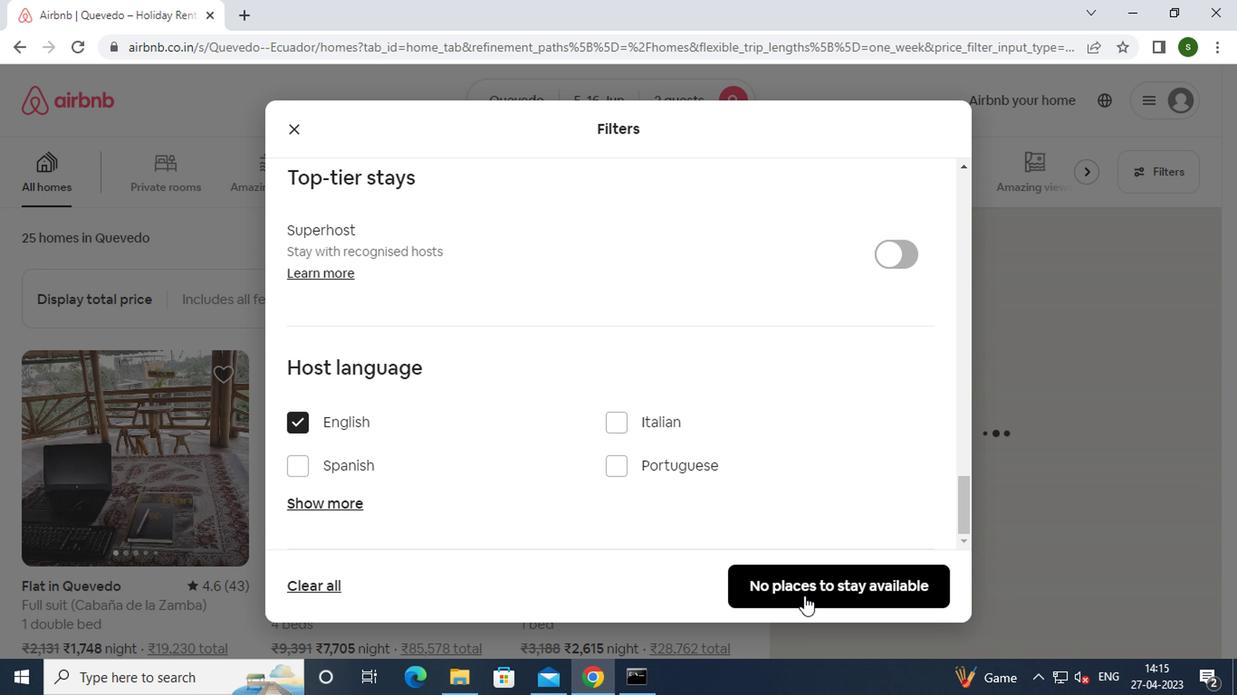 
Action: Mouse moved to (802, 588)
Screenshot: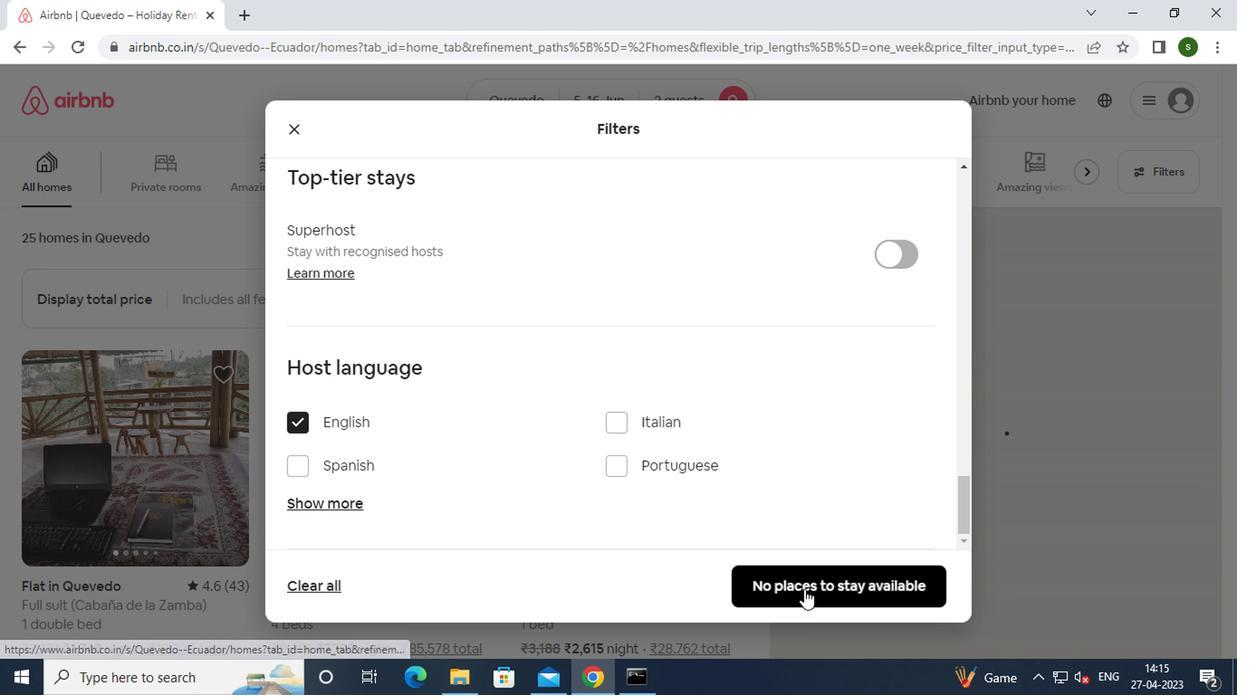 
